 Task: Find connections with filter location Esteio with filter topic #openhouse with filter profile language German with filter current company Meta with filter school MIT School of Business with filter industry IT System Data Services with filter service category CateringChange with filter keywords title Petroleum Engineer
Action: Mouse moved to (506, 94)
Screenshot: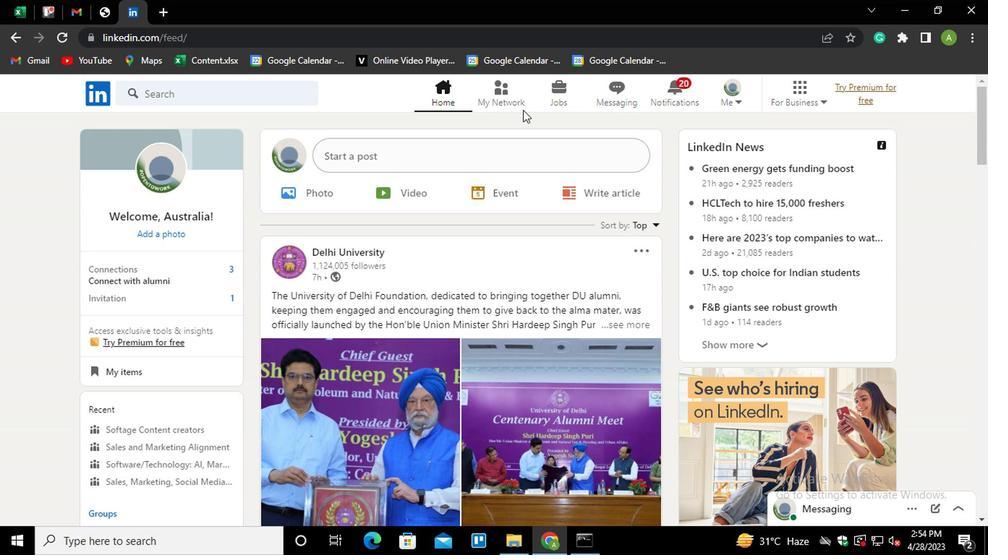 
Action: Mouse pressed left at (506, 94)
Screenshot: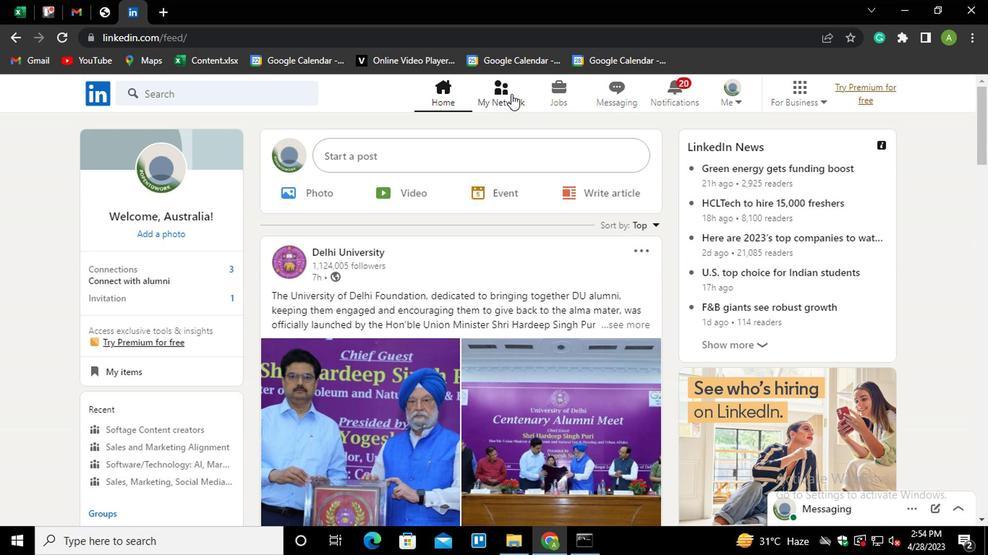 
Action: Mouse moved to (174, 173)
Screenshot: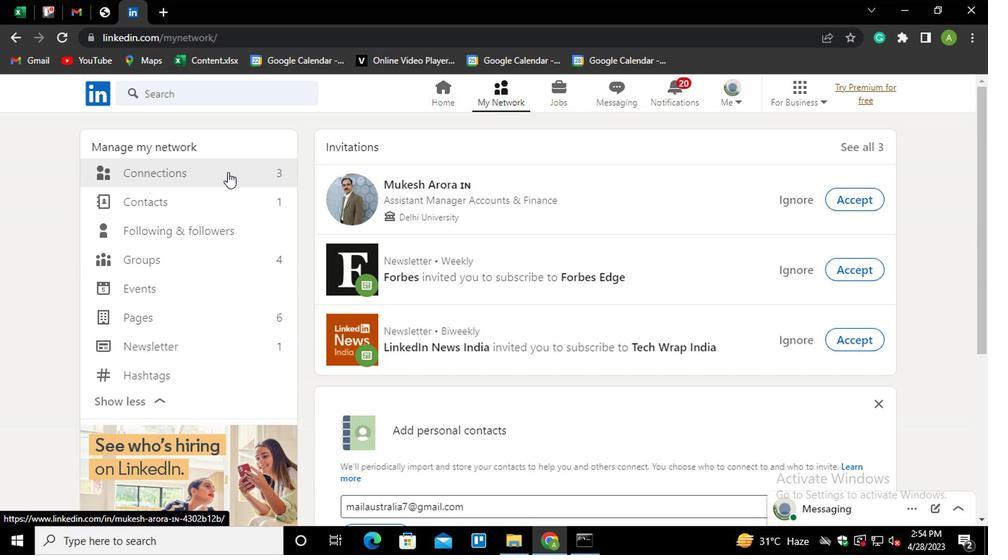 
Action: Mouse pressed left at (174, 173)
Screenshot: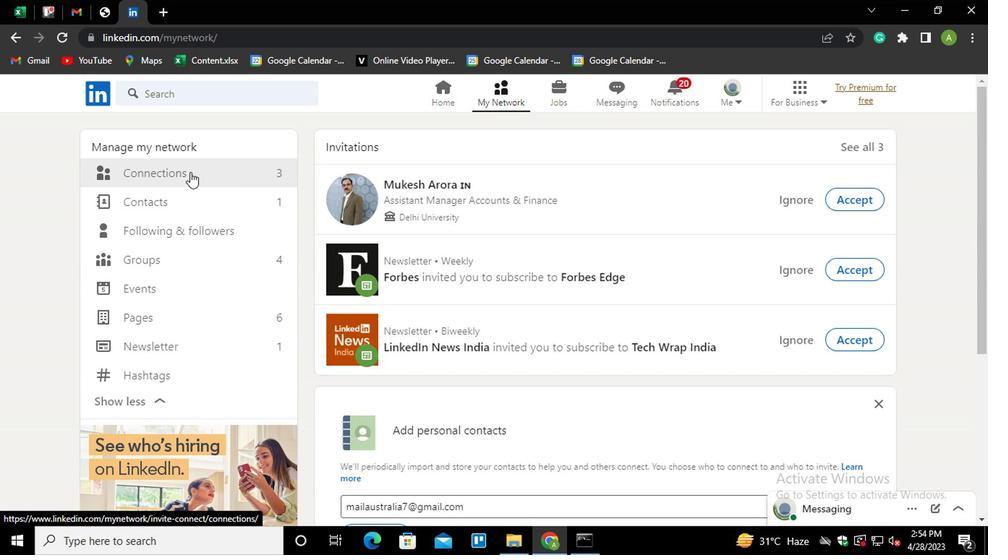 
Action: Mouse moved to (578, 174)
Screenshot: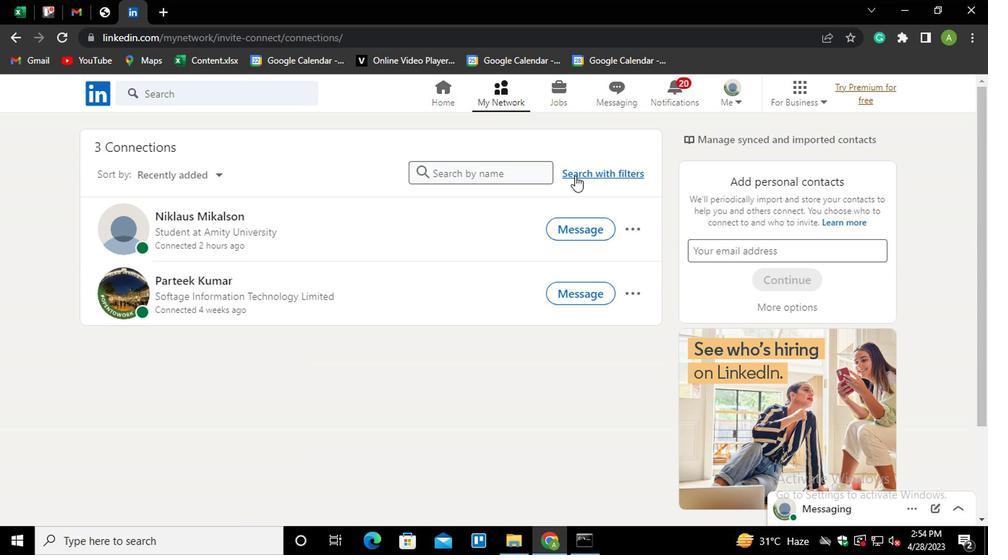 
Action: Mouse pressed left at (578, 174)
Screenshot: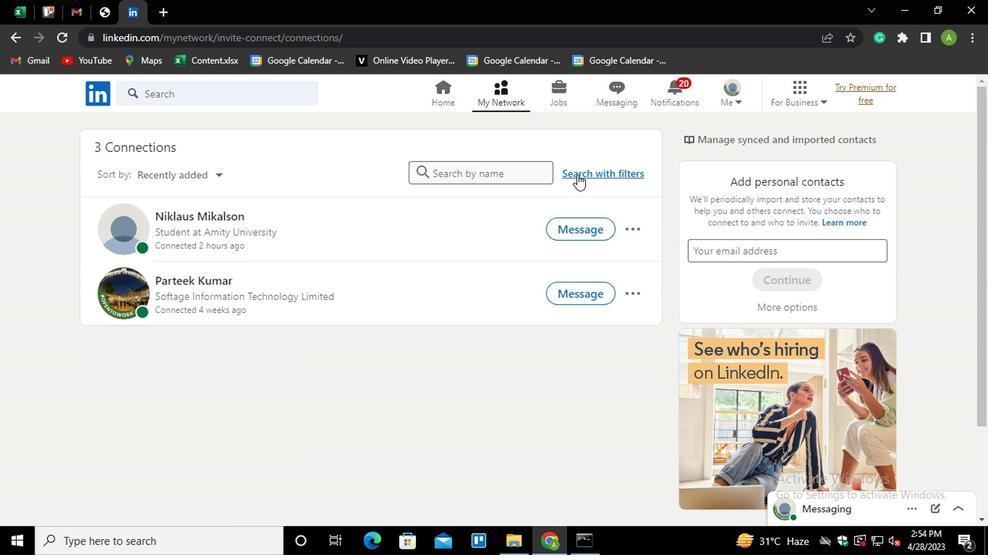 
Action: Mouse moved to (530, 135)
Screenshot: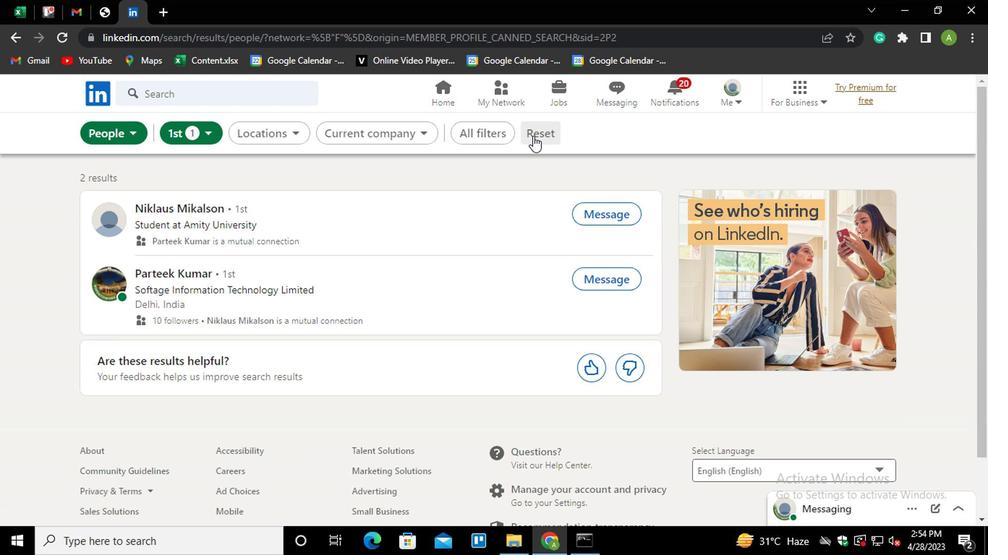 
Action: Mouse pressed left at (530, 135)
Screenshot: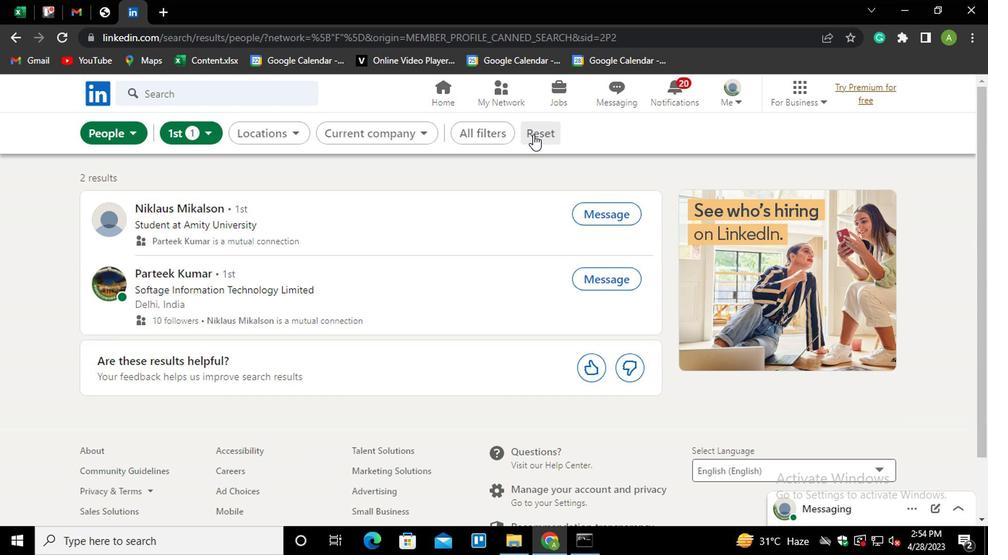 
Action: Mouse moved to (522, 138)
Screenshot: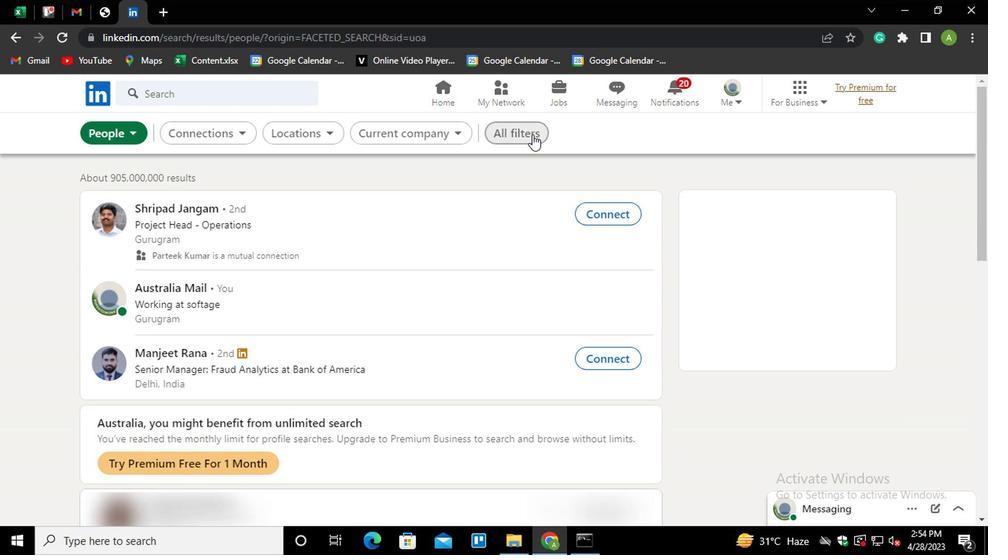 
Action: Mouse pressed left at (522, 138)
Screenshot: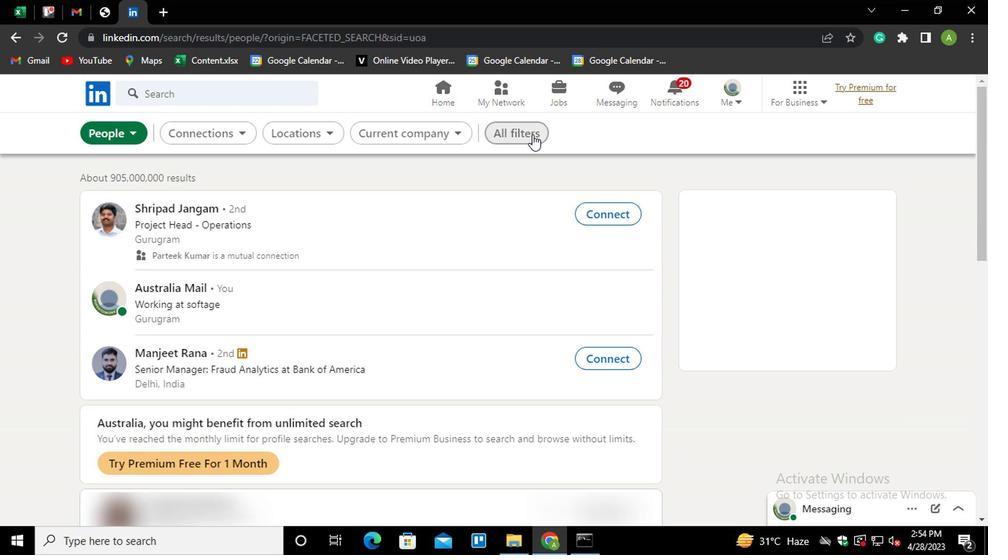 
Action: Mouse moved to (683, 301)
Screenshot: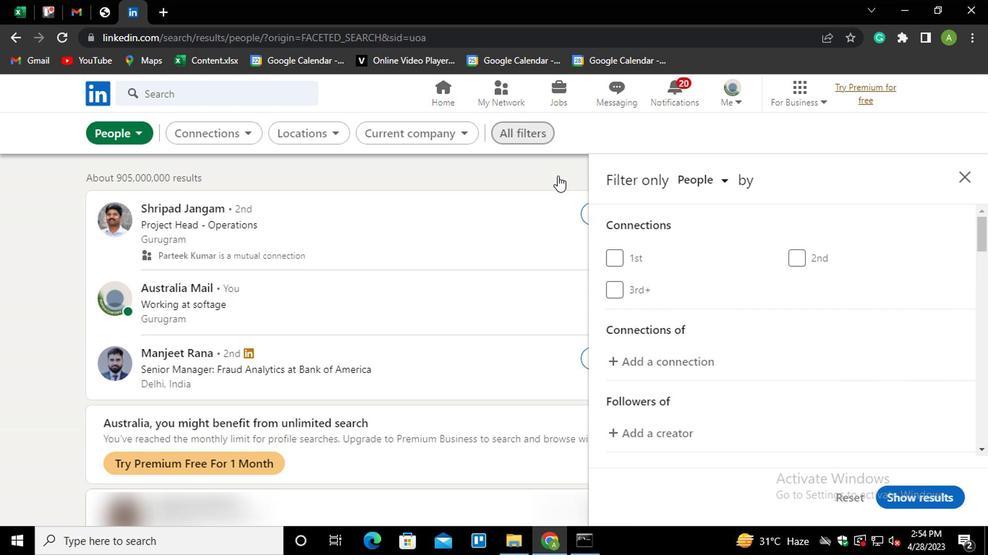 
Action: Mouse scrolled (683, 300) with delta (0, 0)
Screenshot: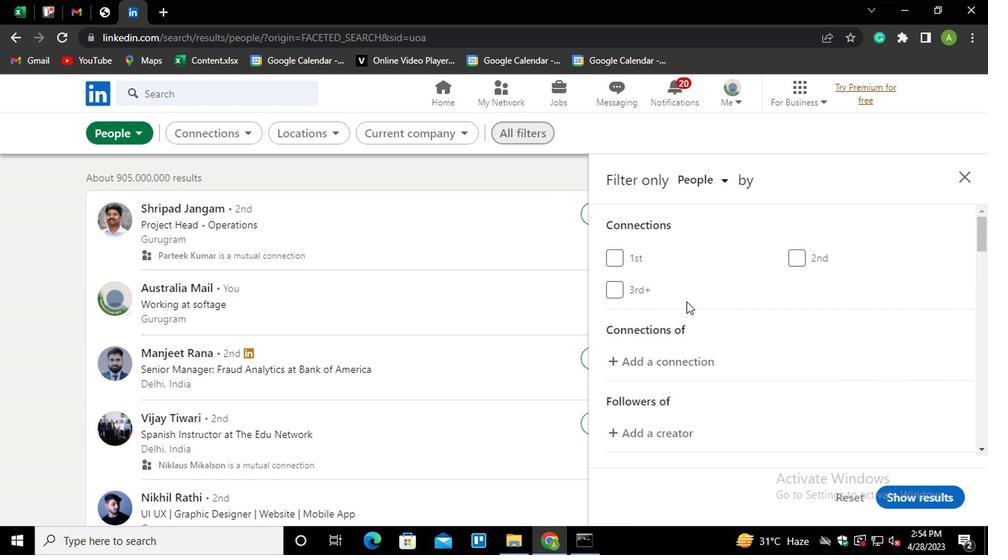 
Action: Mouse scrolled (683, 300) with delta (0, 0)
Screenshot: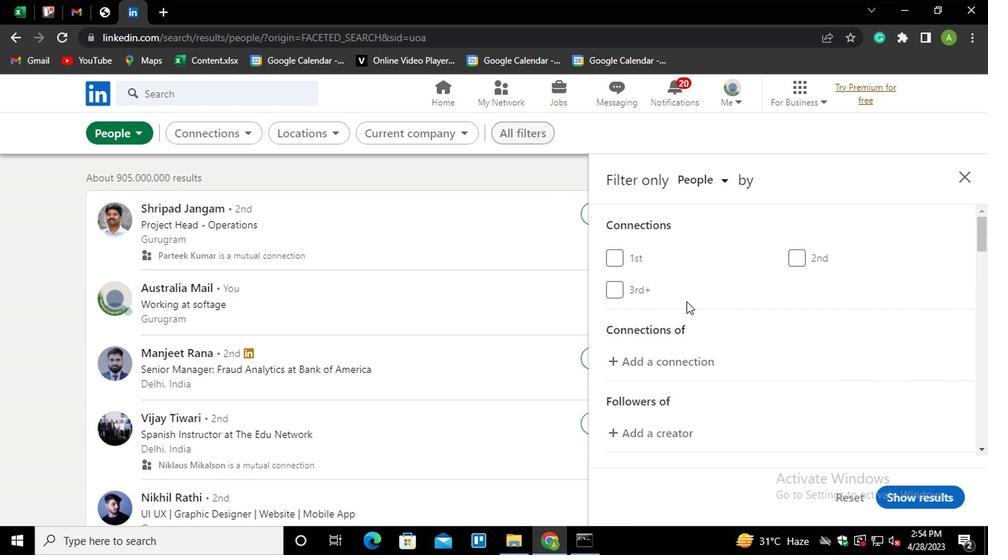 
Action: Mouse scrolled (683, 300) with delta (0, 0)
Screenshot: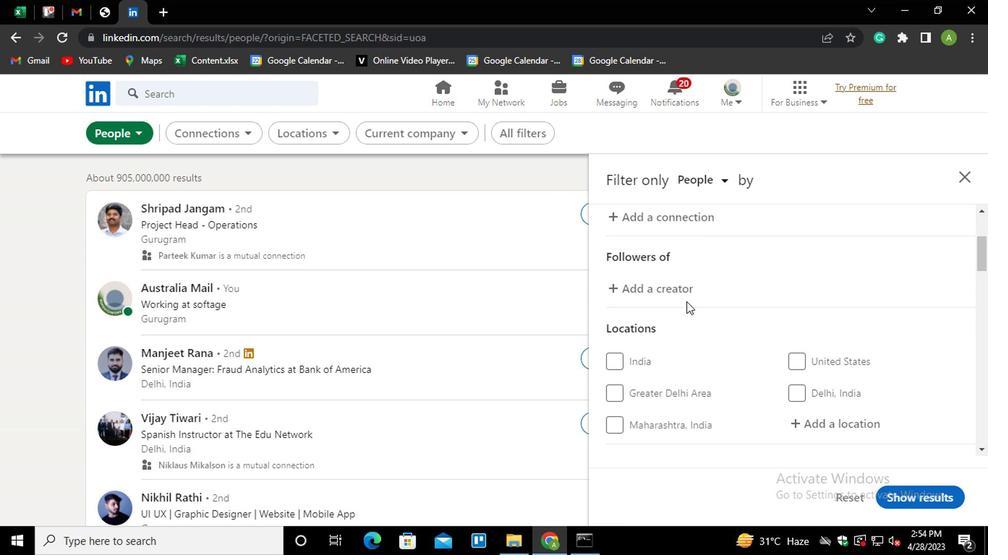 
Action: Mouse moved to (826, 349)
Screenshot: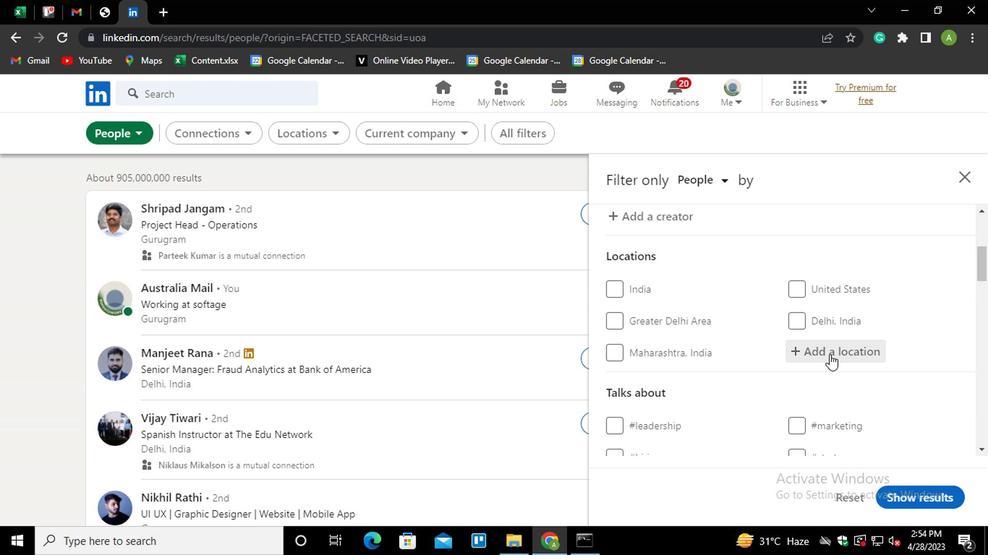 
Action: Mouse pressed left at (826, 349)
Screenshot: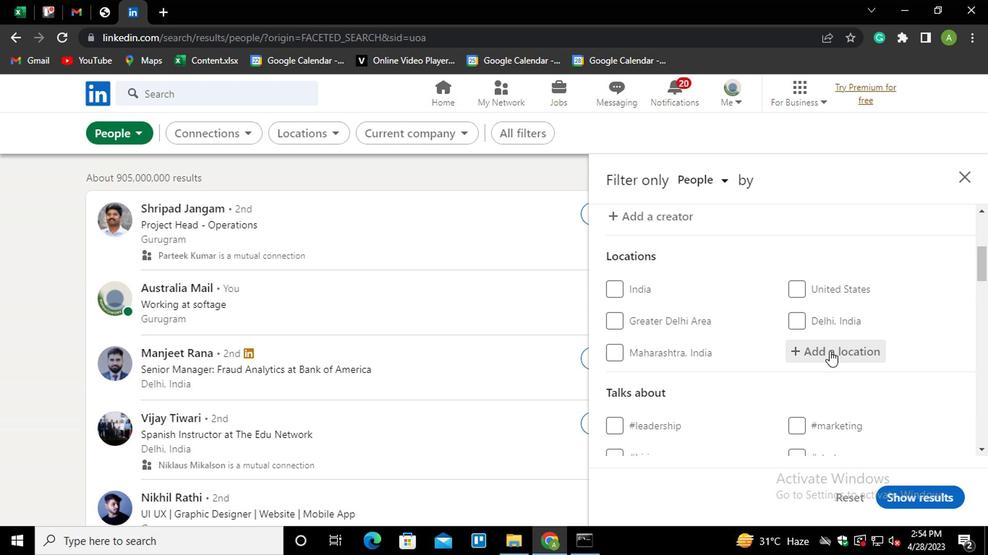 
Action: Key pressed <Key.shift>ESTEIO<Key.down><Key.enter>
Screenshot: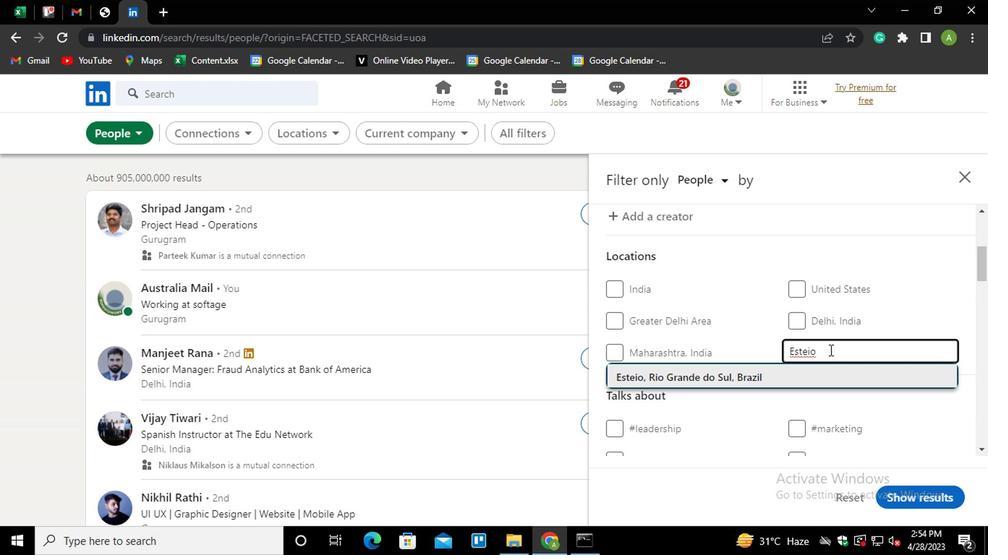 
Action: Mouse scrolled (826, 348) with delta (0, -1)
Screenshot: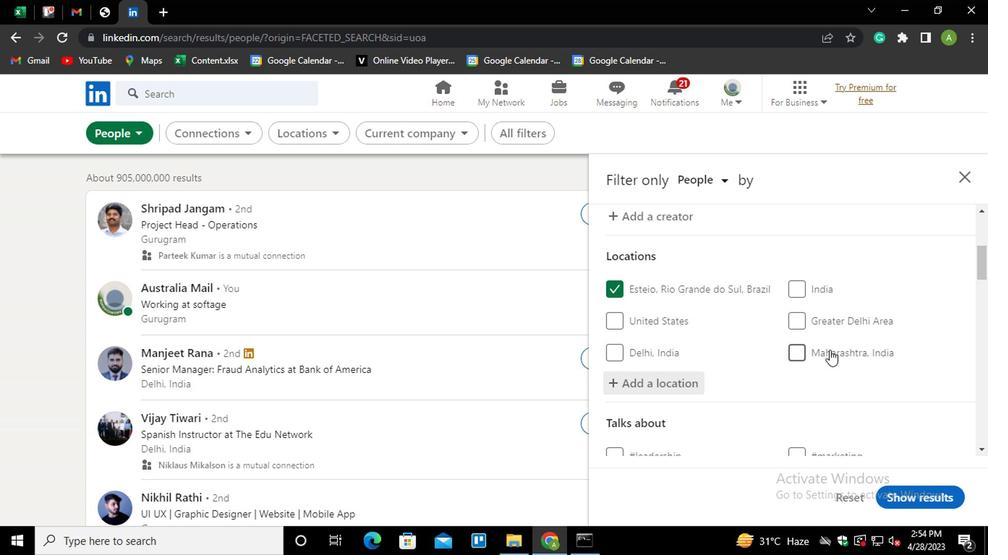 
Action: Mouse scrolled (826, 348) with delta (0, -1)
Screenshot: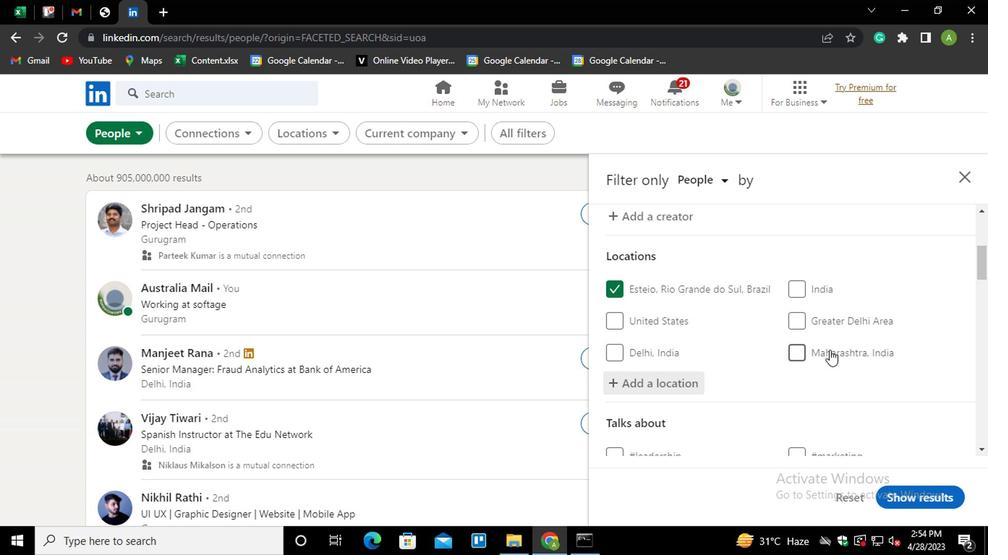 
Action: Mouse scrolled (826, 348) with delta (0, -1)
Screenshot: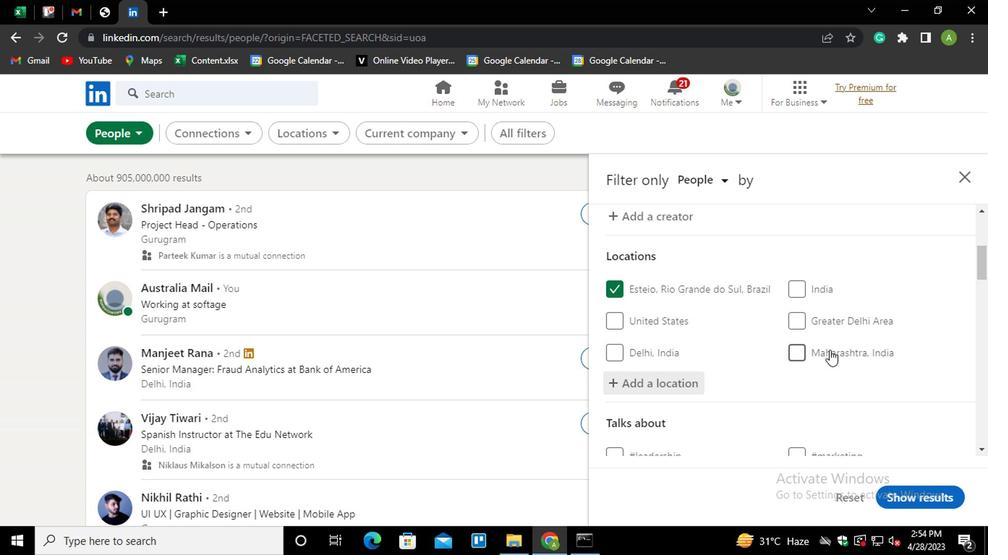 
Action: Mouse scrolled (826, 348) with delta (0, -1)
Screenshot: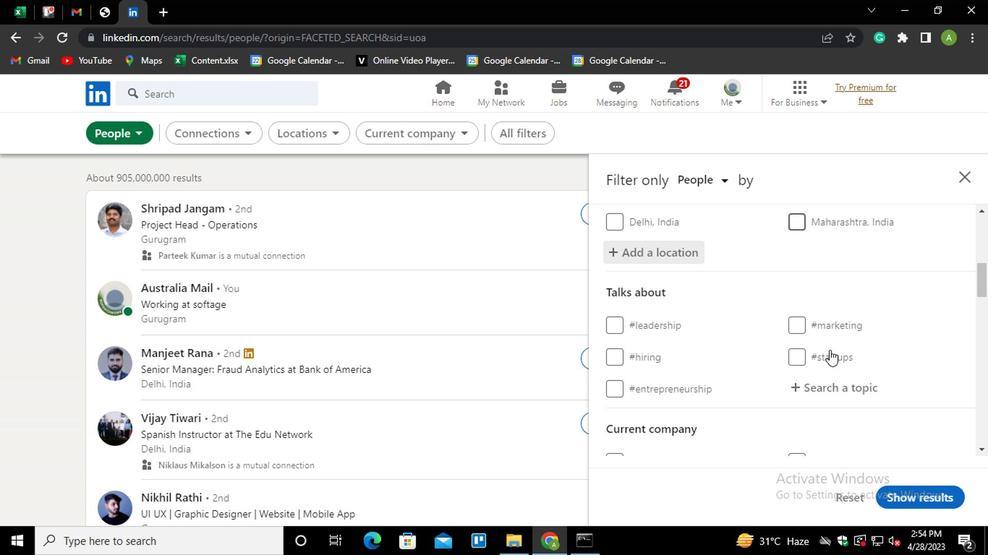 
Action: Mouse moved to (798, 234)
Screenshot: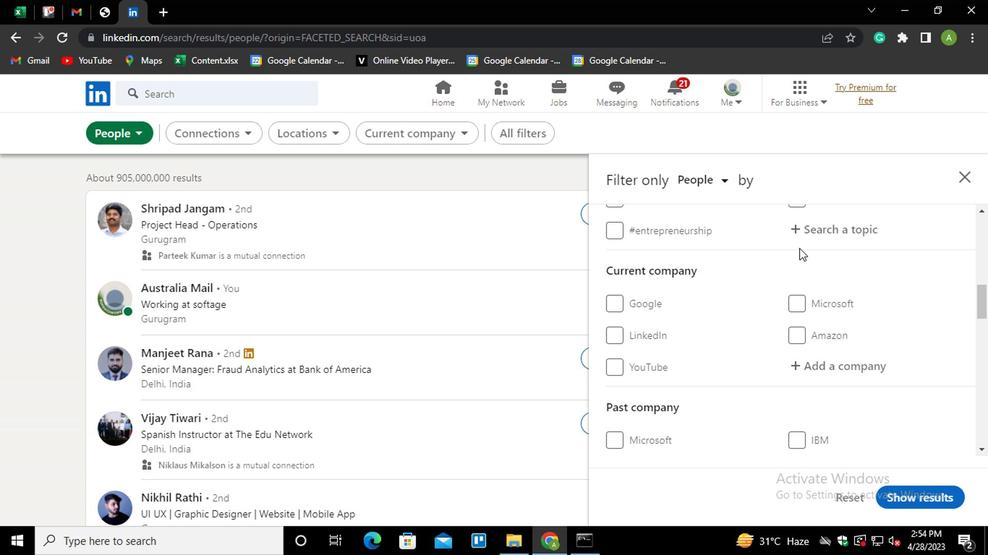 
Action: Mouse pressed left at (798, 234)
Screenshot: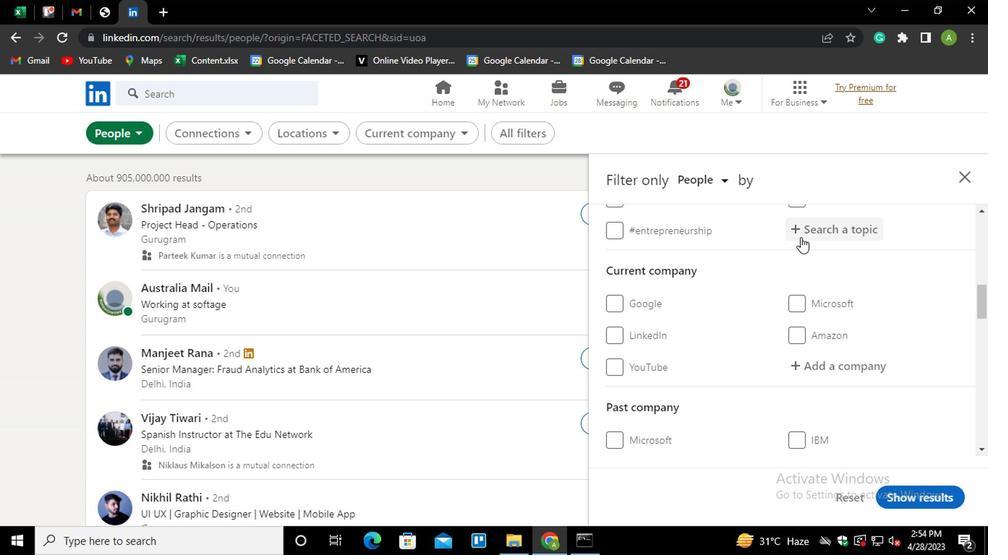 
Action: Key pressed OPENHOUSE<Key.down><Key.enter>
Screenshot: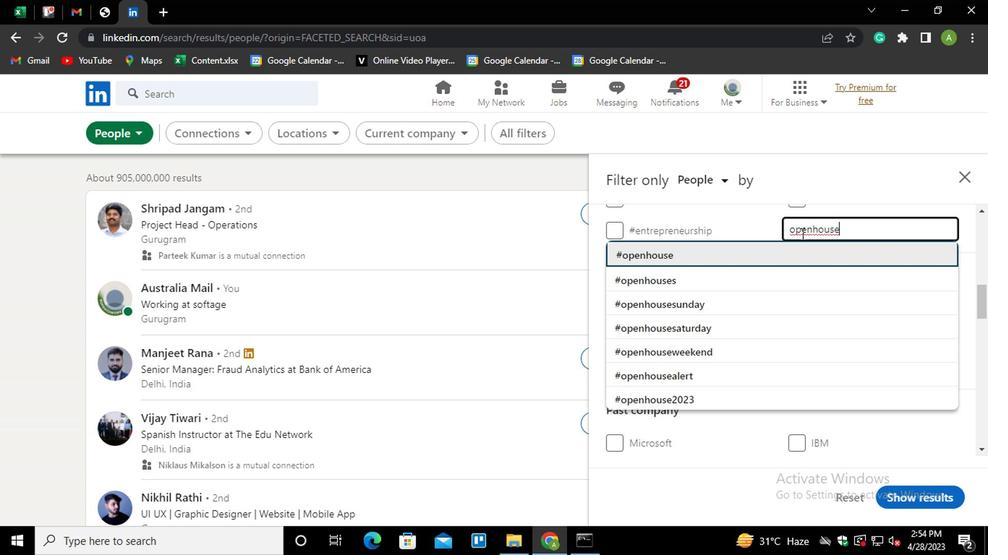
Action: Mouse scrolled (798, 233) with delta (0, -1)
Screenshot: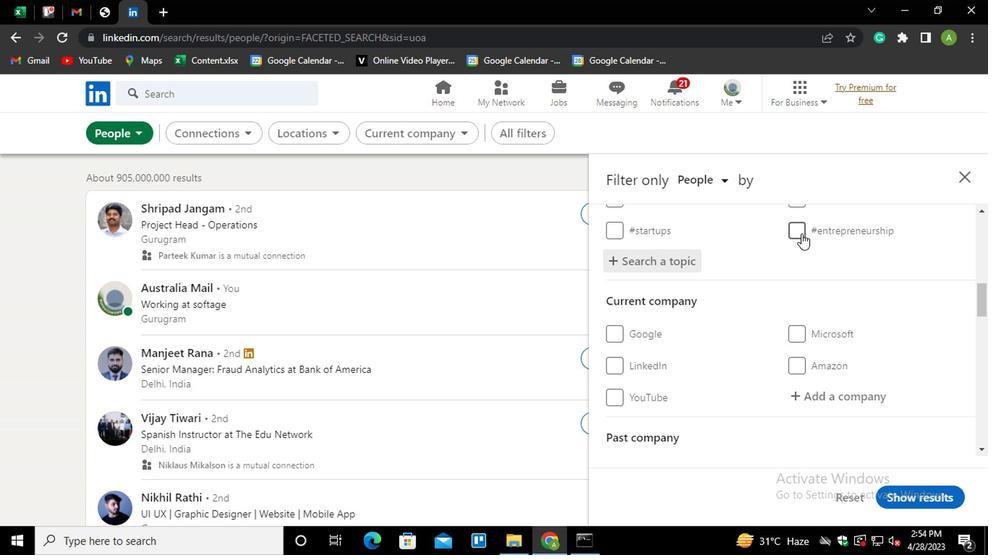 
Action: Mouse scrolled (798, 233) with delta (0, -1)
Screenshot: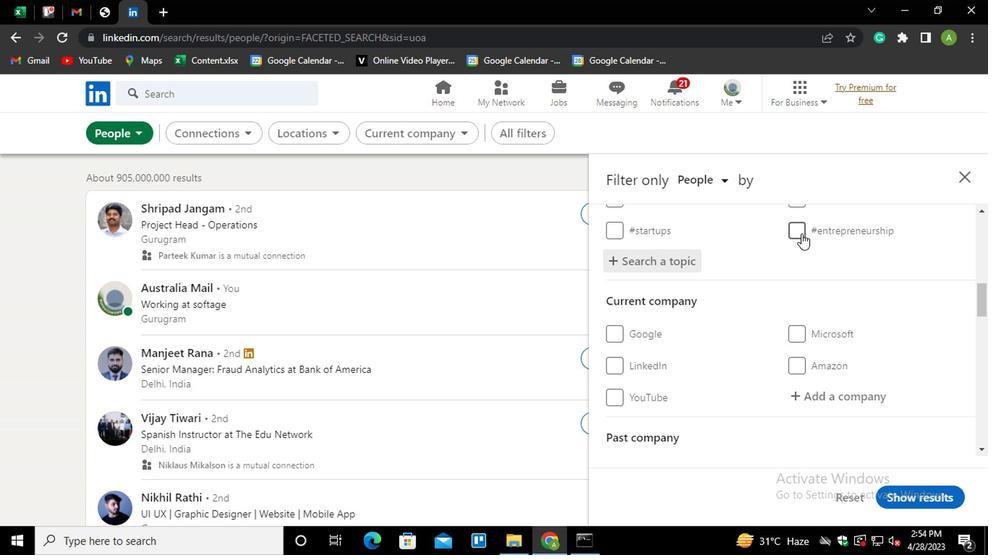 
Action: Mouse scrolled (798, 233) with delta (0, -1)
Screenshot: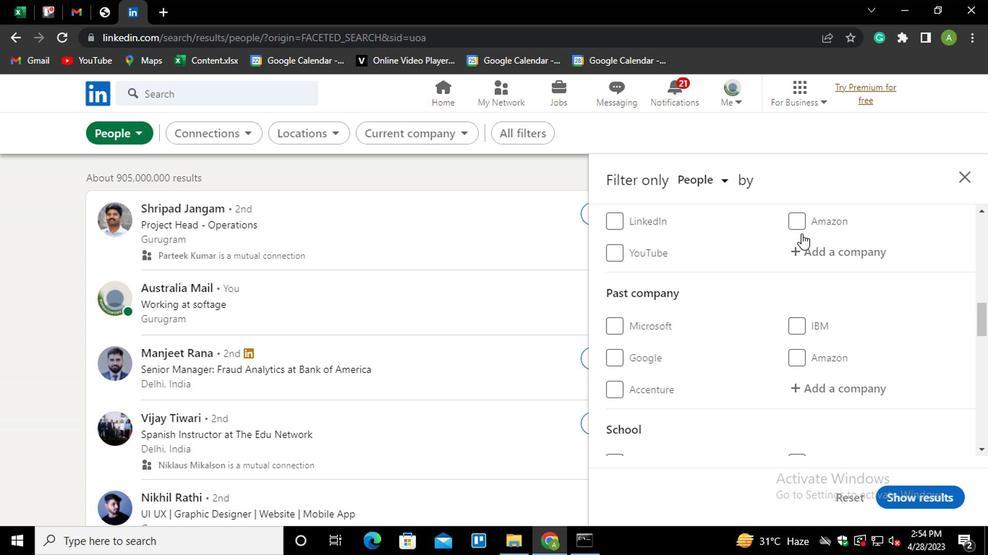 
Action: Mouse scrolled (798, 234) with delta (0, 0)
Screenshot: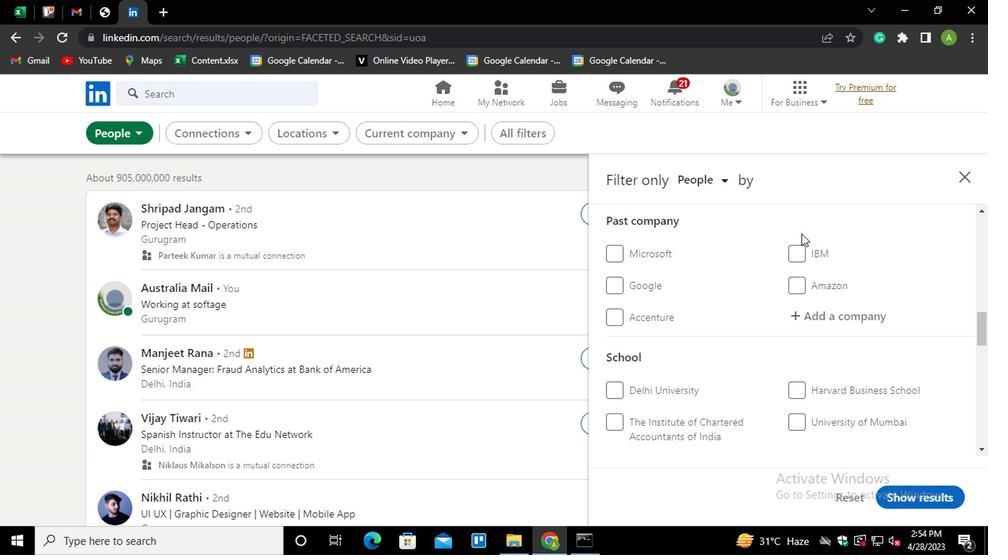 
Action: Mouse scrolled (798, 233) with delta (0, -1)
Screenshot: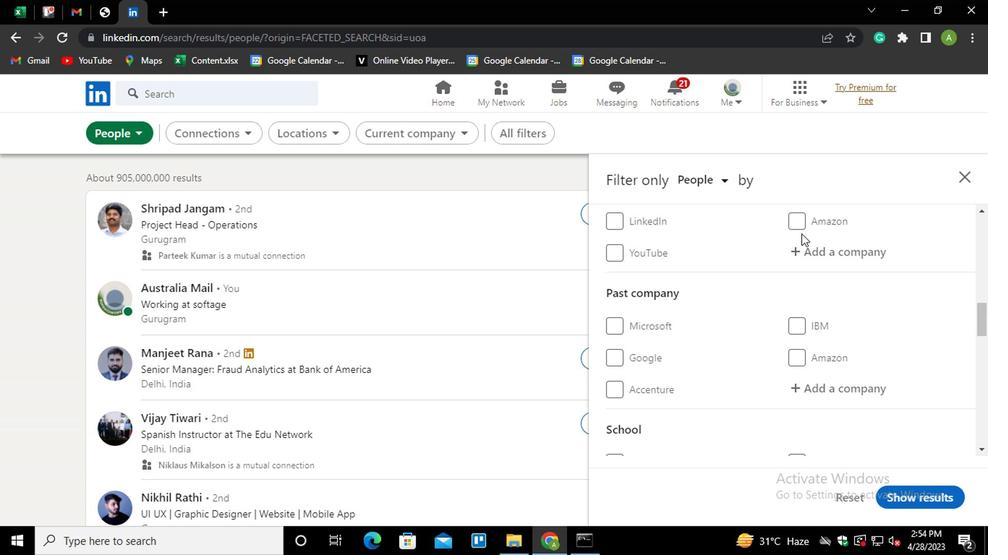 
Action: Mouse scrolled (798, 233) with delta (0, -1)
Screenshot: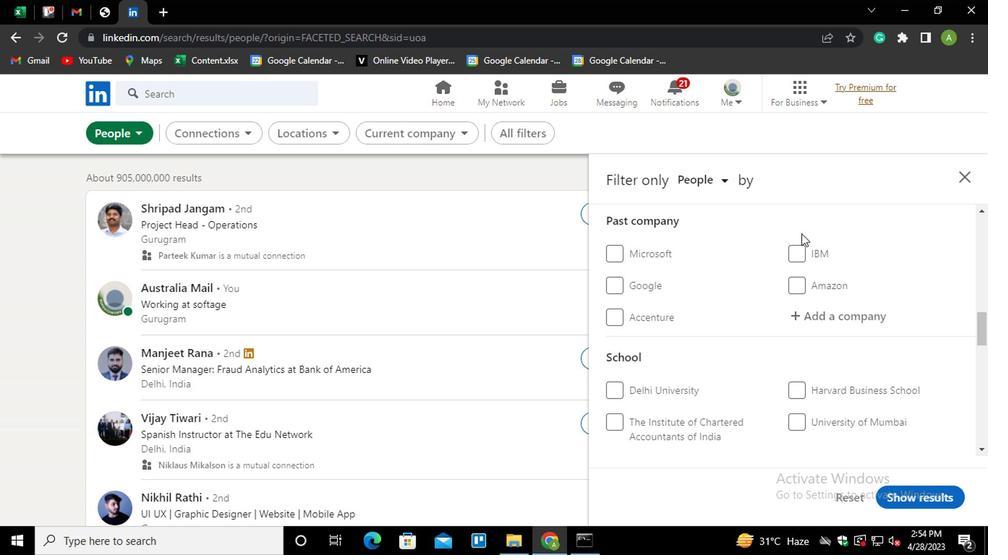 
Action: Mouse scrolled (798, 233) with delta (0, -1)
Screenshot: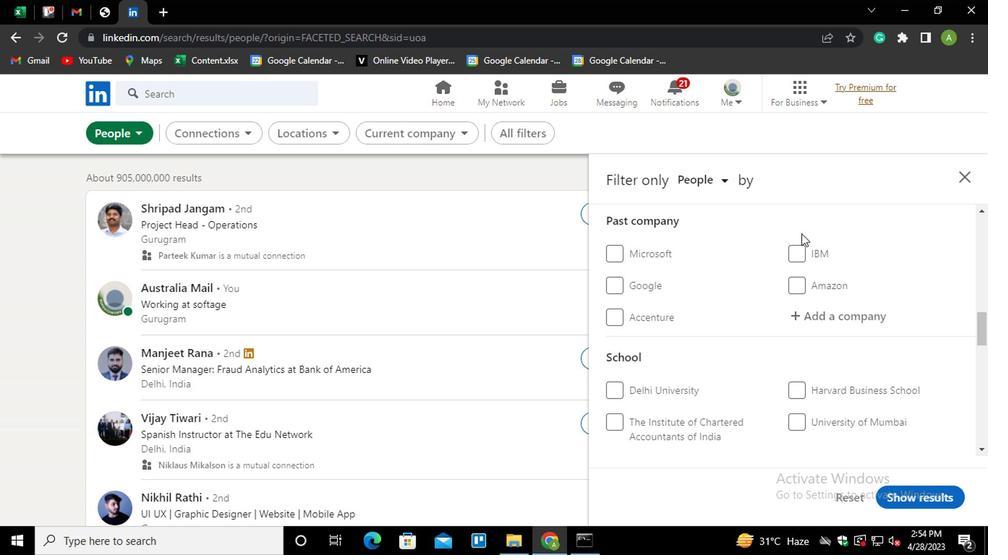 
Action: Mouse scrolled (798, 233) with delta (0, -1)
Screenshot: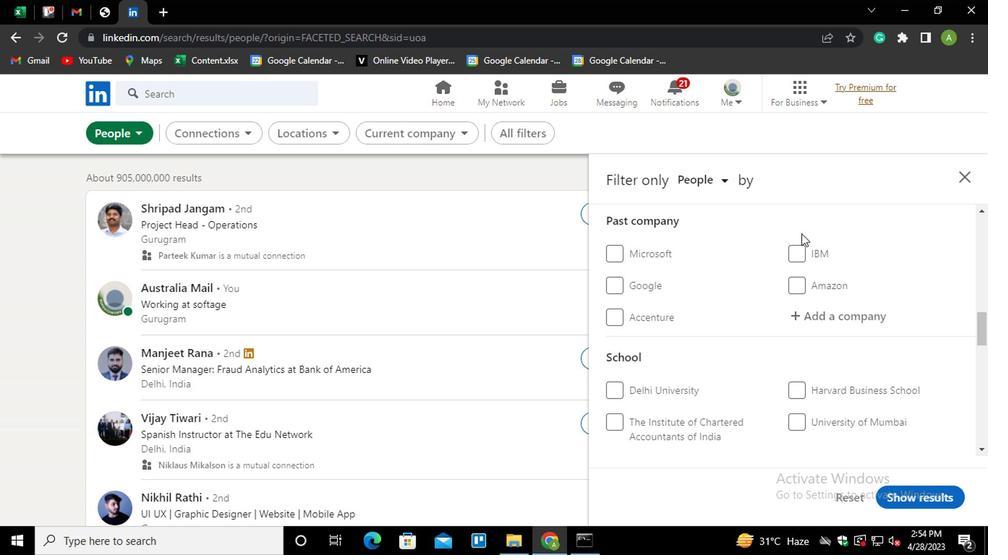 
Action: Mouse scrolled (798, 233) with delta (0, -1)
Screenshot: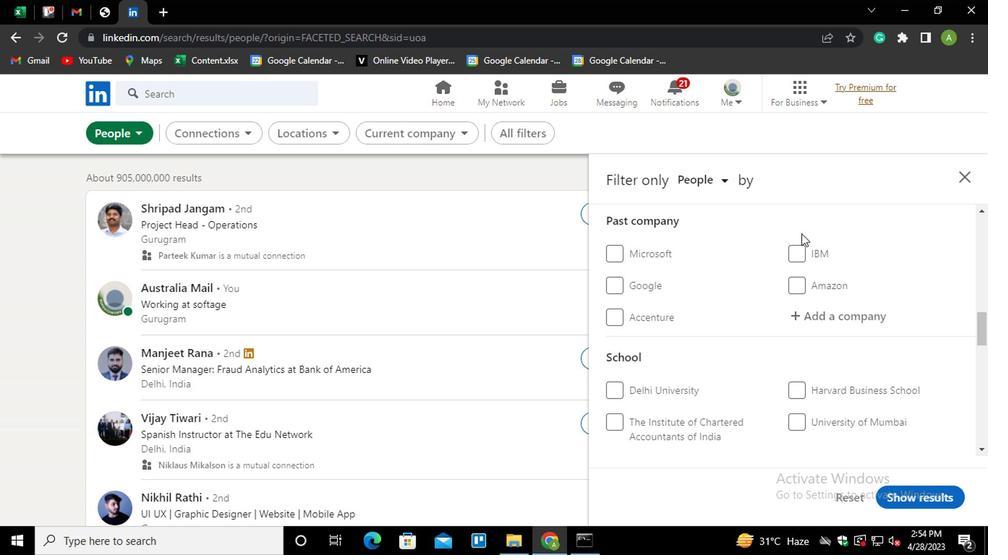 
Action: Mouse scrolled (798, 233) with delta (0, -1)
Screenshot: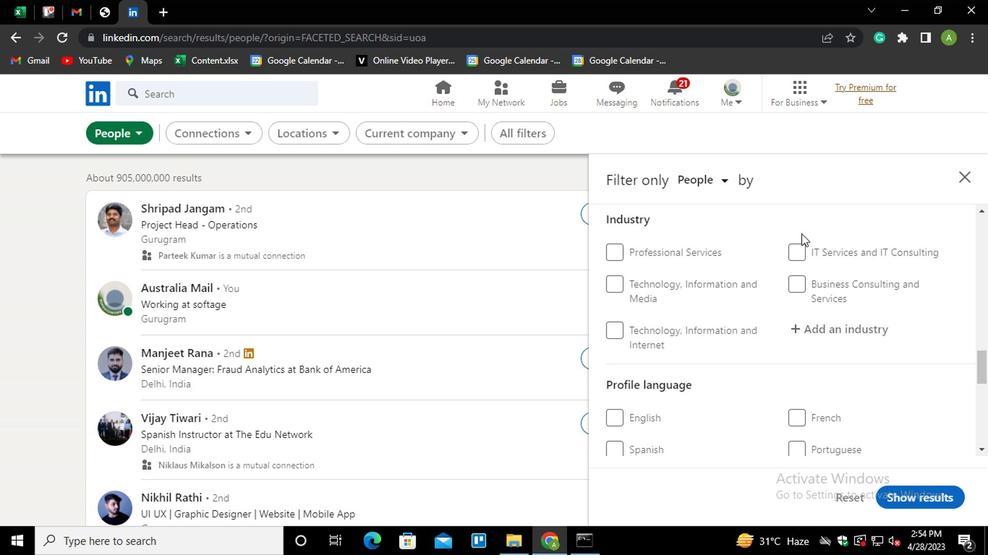 
Action: Mouse scrolled (798, 233) with delta (0, -1)
Screenshot: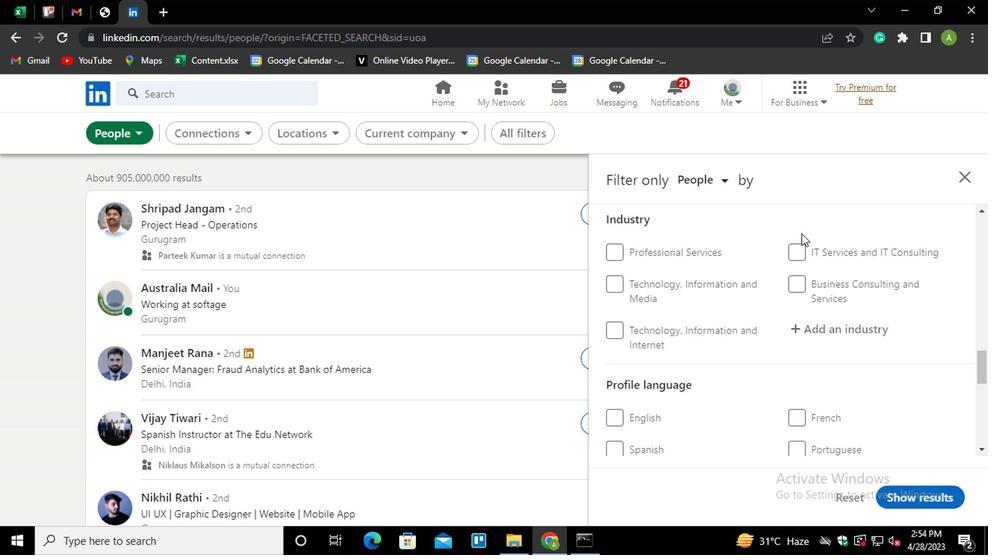 
Action: Mouse moved to (625, 329)
Screenshot: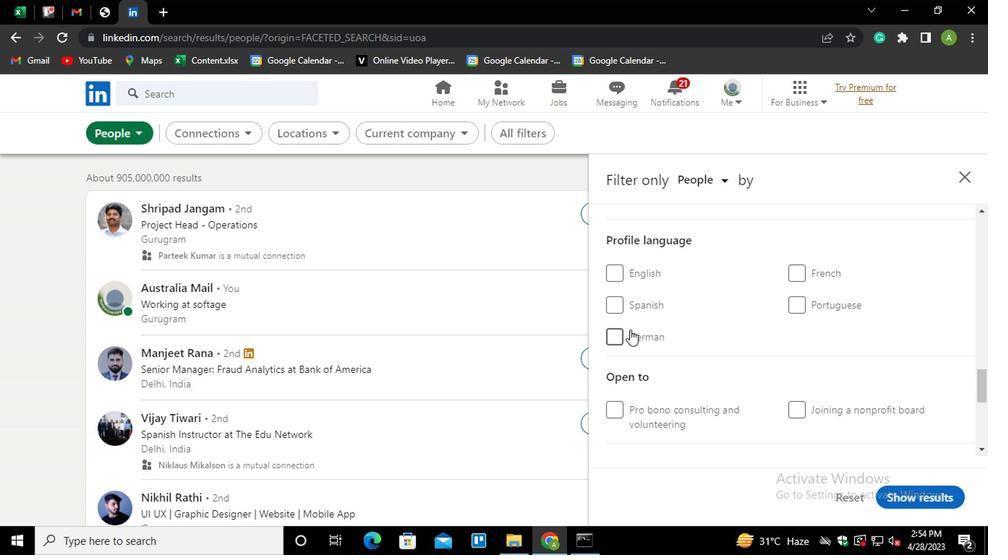 
Action: Mouse pressed left at (625, 329)
Screenshot: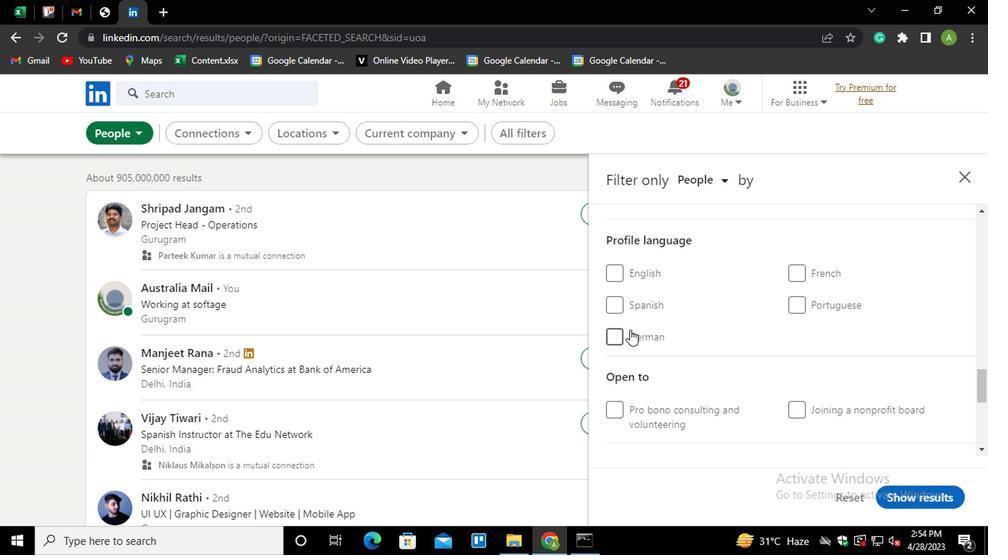 
Action: Mouse moved to (695, 350)
Screenshot: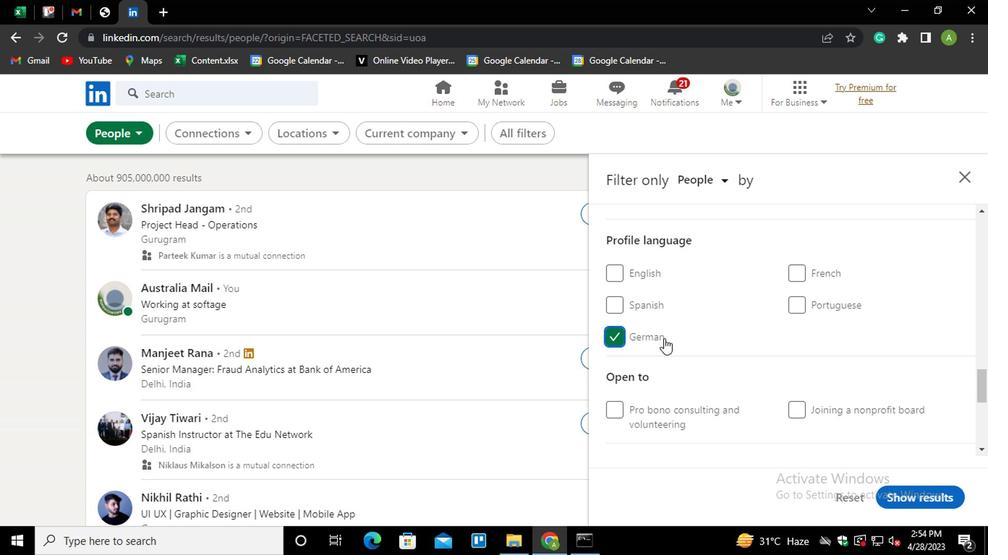 
Action: Mouse scrolled (695, 350) with delta (0, 0)
Screenshot: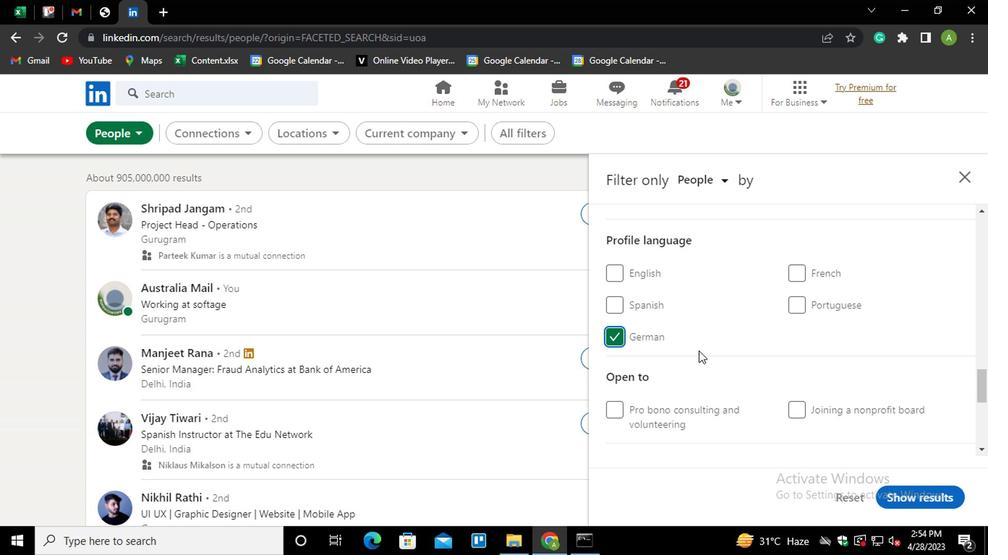 
Action: Mouse scrolled (695, 350) with delta (0, 0)
Screenshot: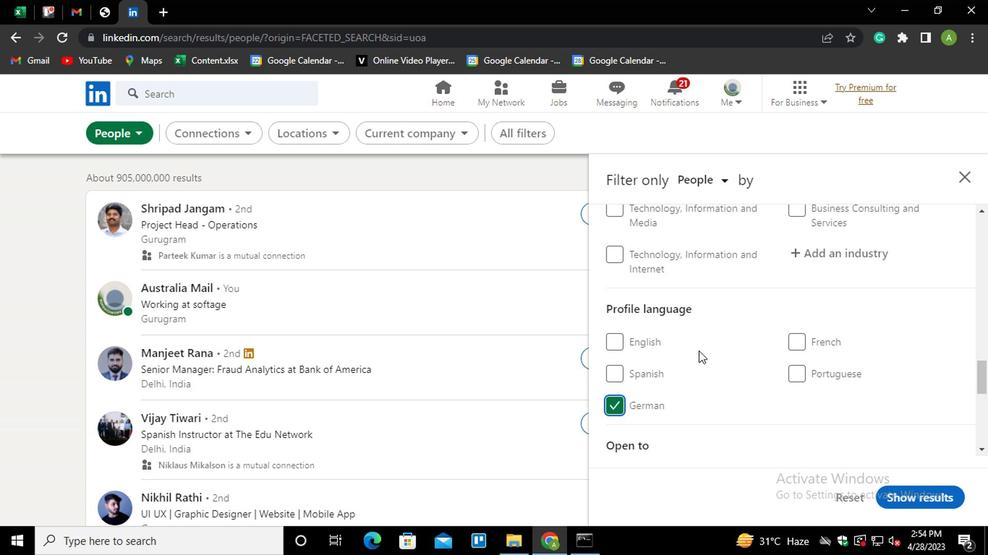 
Action: Mouse scrolled (695, 350) with delta (0, 0)
Screenshot: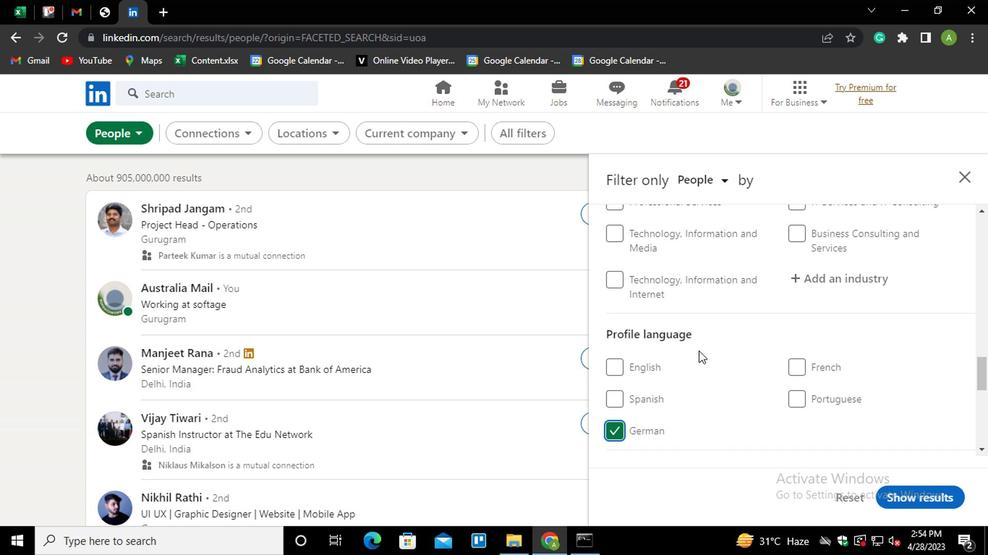 
Action: Mouse scrolled (695, 350) with delta (0, 0)
Screenshot: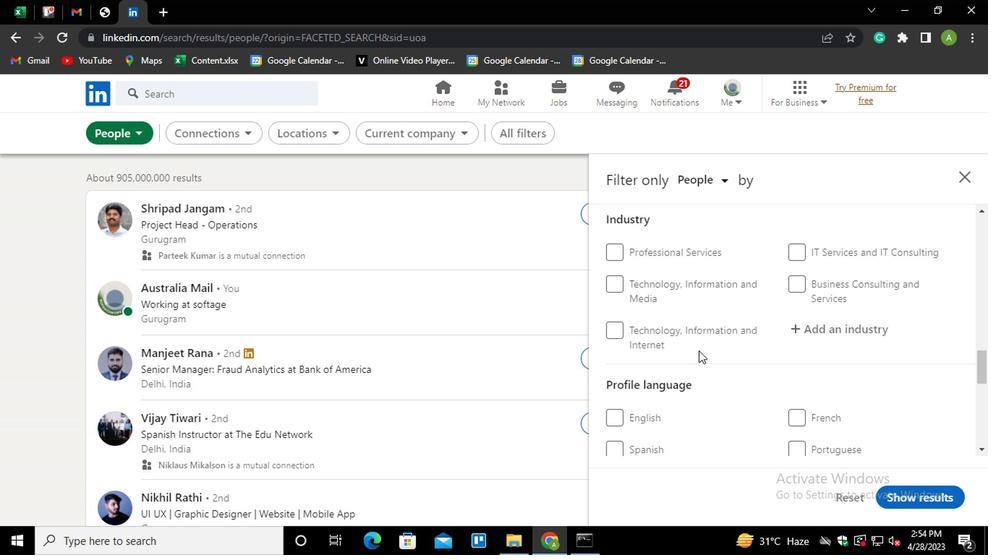 
Action: Mouse scrolled (695, 350) with delta (0, 0)
Screenshot: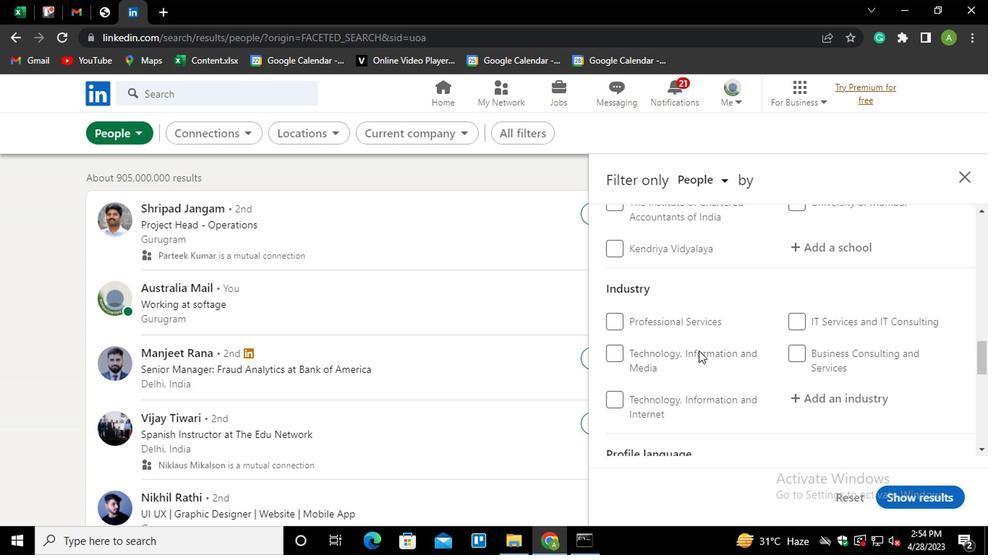 
Action: Mouse scrolled (695, 350) with delta (0, 0)
Screenshot: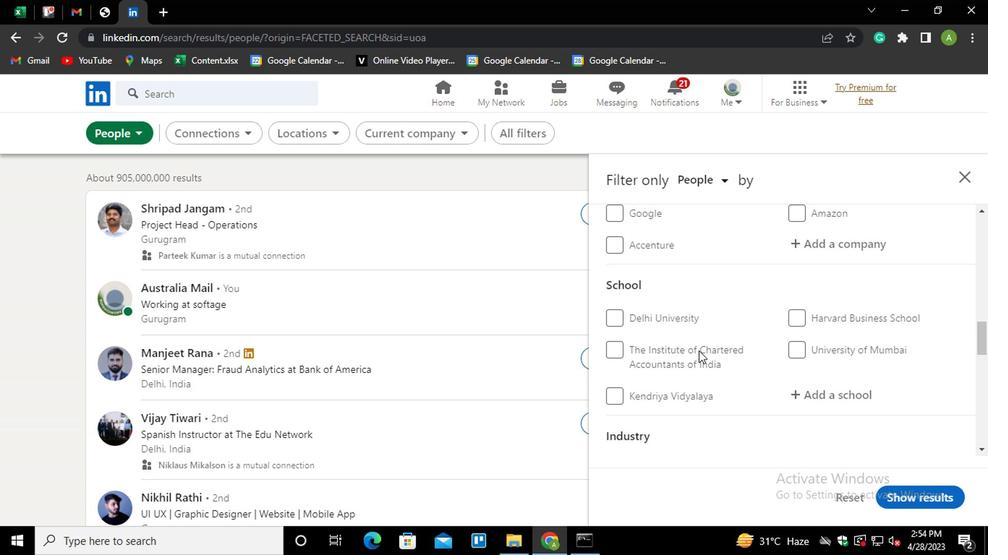 
Action: Mouse scrolled (695, 350) with delta (0, 0)
Screenshot: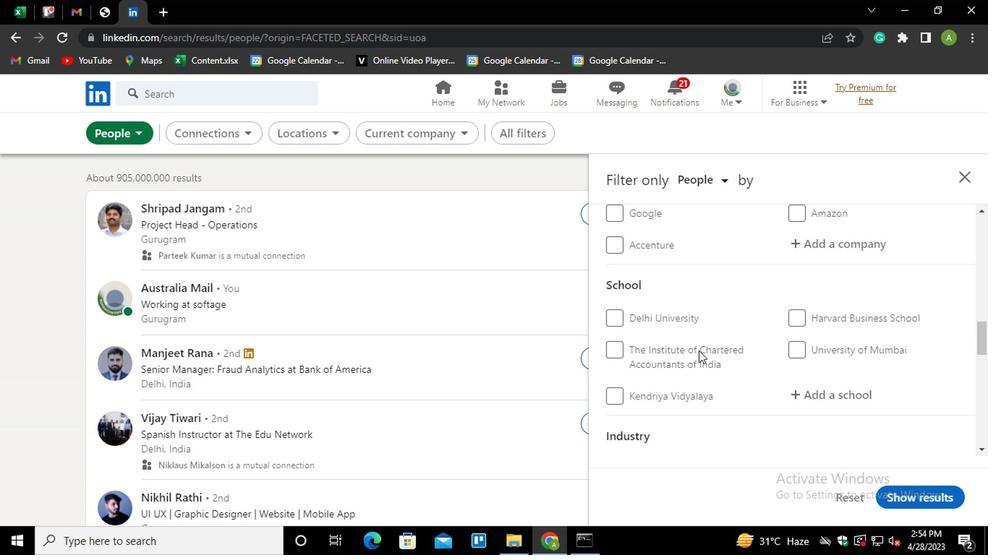 
Action: Mouse moved to (812, 388)
Screenshot: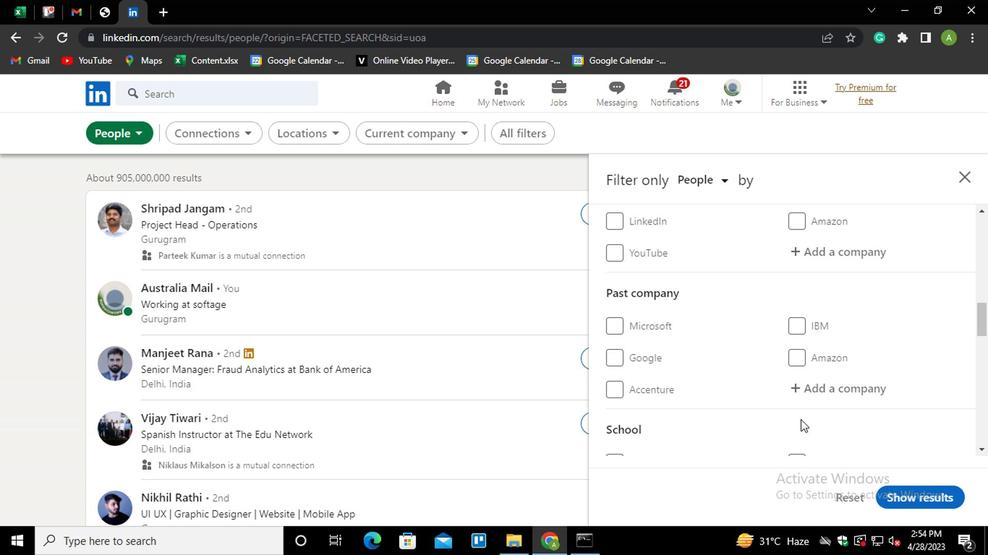 
Action: Mouse pressed left at (812, 388)
Screenshot: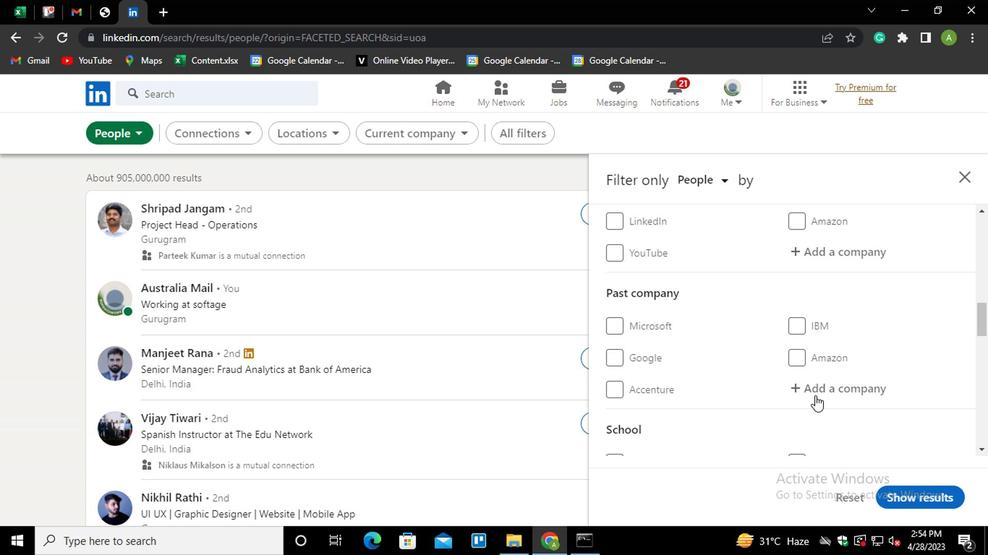
Action: Key pressed <Key.shift><Key.shift><Key.shift><Key.shift><Key.shift>META<Key.down><Key.enter>
Screenshot: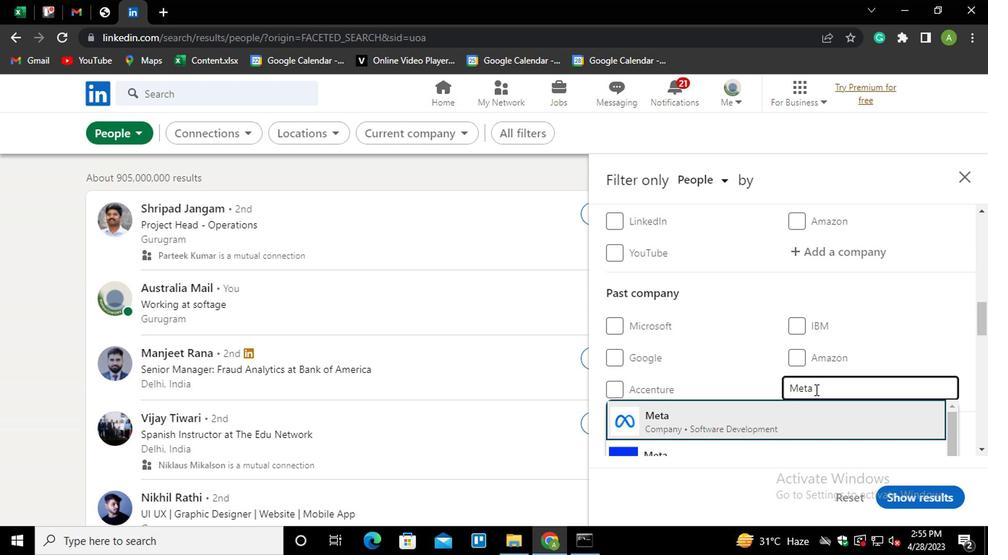 
Action: Mouse scrolled (812, 388) with delta (0, 0)
Screenshot: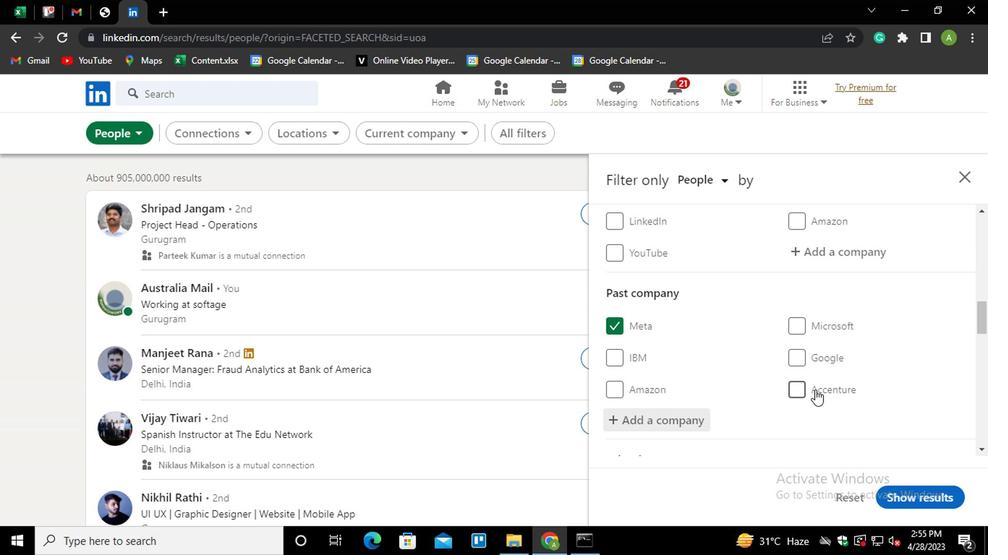 
Action: Mouse scrolled (812, 388) with delta (0, 0)
Screenshot: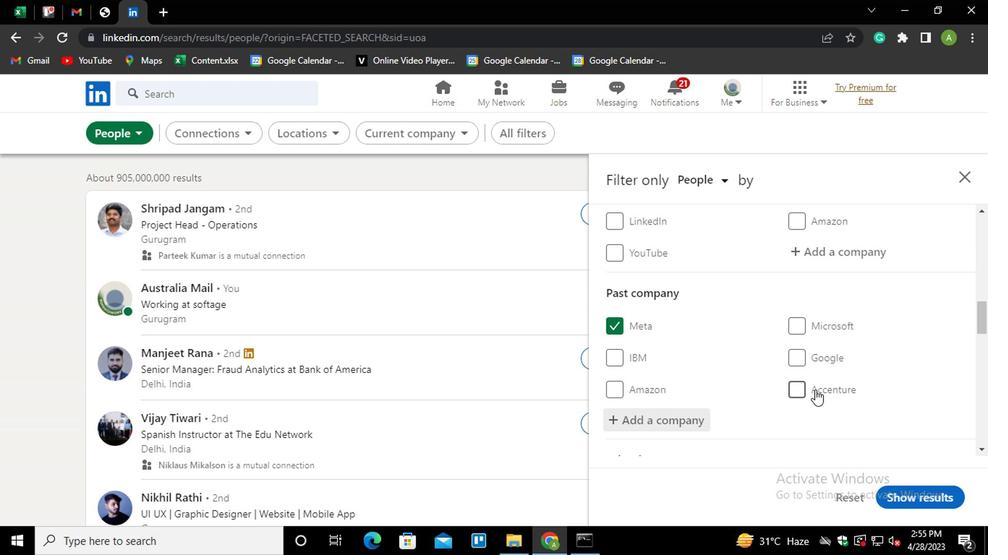 
Action: Mouse scrolled (812, 388) with delta (0, 0)
Screenshot: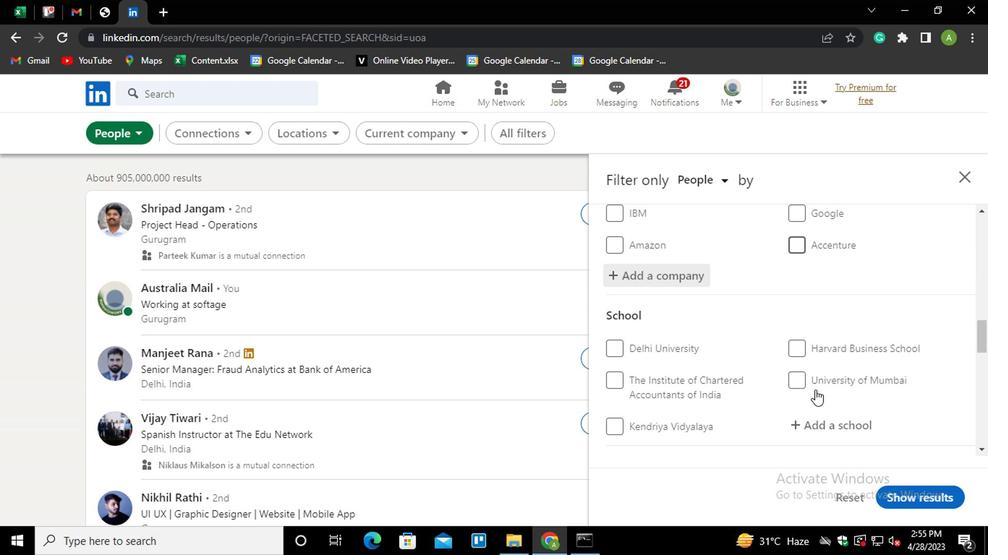 
Action: Mouse moved to (799, 355)
Screenshot: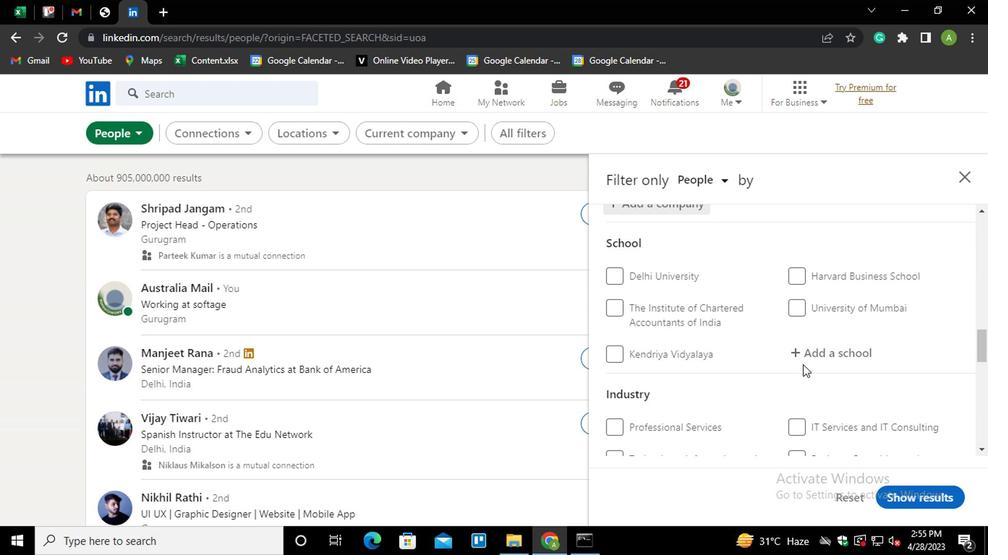 
Action: Mouse pressed left at (799, 355)
Screenshot: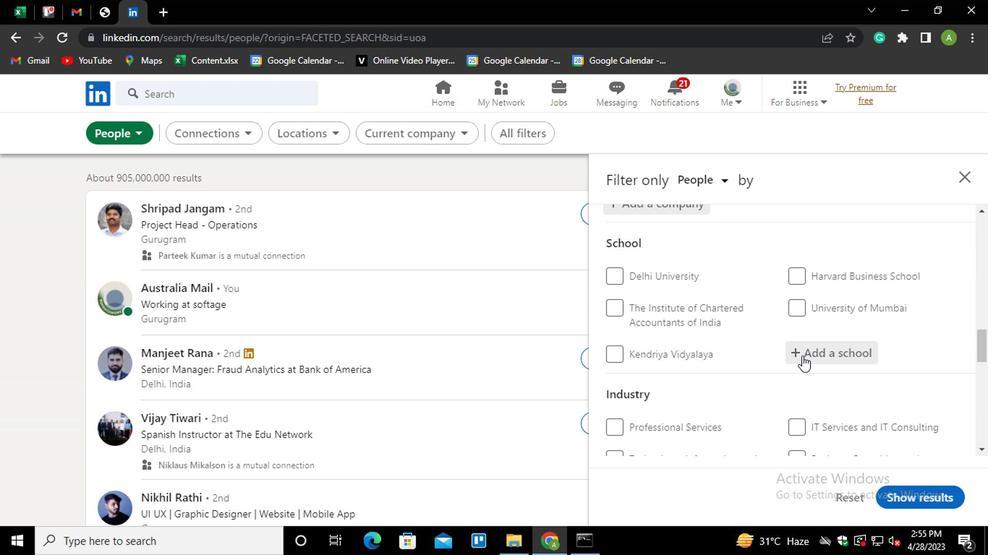 
Action: Key pressed <Key.shift>MIT<Key.space>SCHOOL<Key.down><Key.down><Key.down><Key.down><Key.enter>
Screenshot: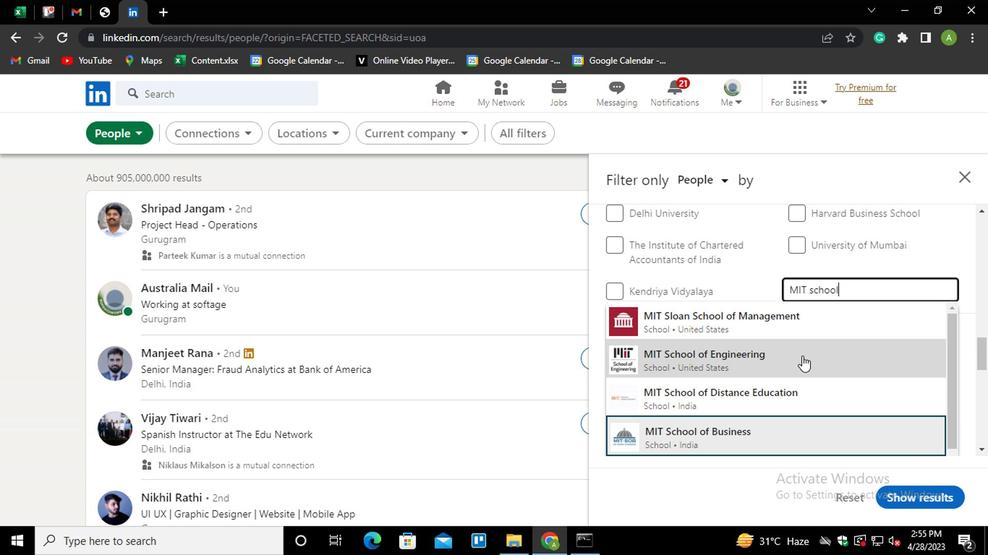 
Action: Mouse scrolled (799, 354) with delta (0, -1)
Screenshot: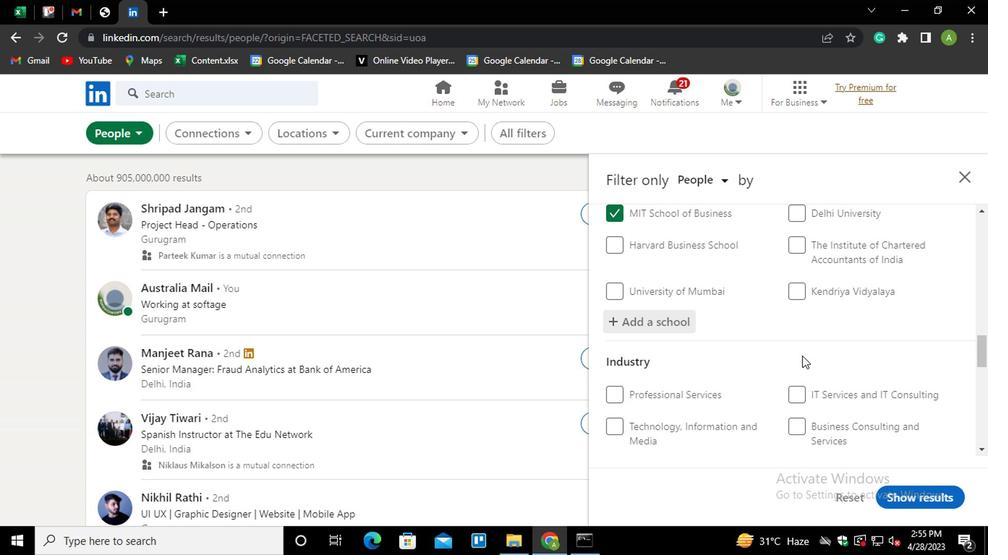 
Action: Mouse scrolled (799, 354) with delta (0, -1)
Screenshot: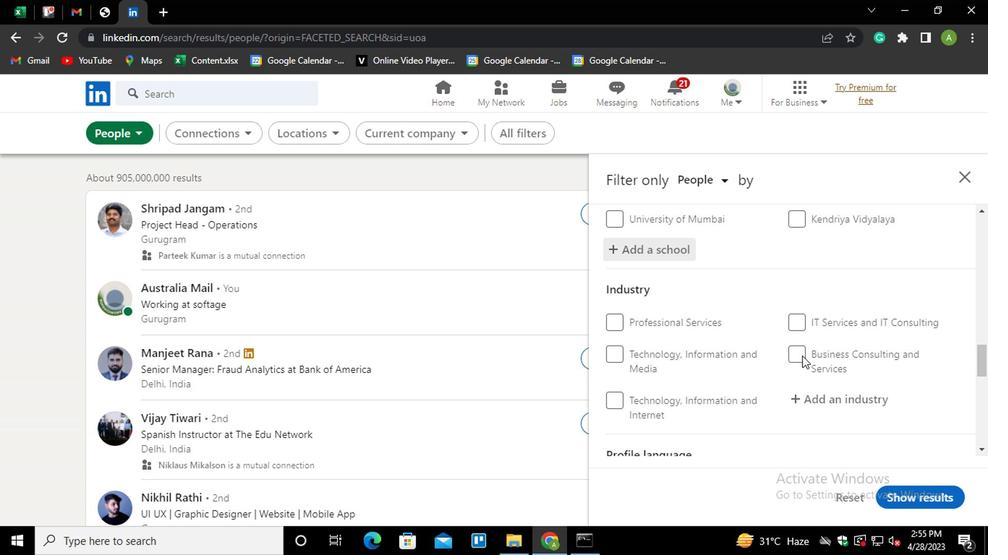 
Action: Mouse moved to (803, 329)
Screenshot: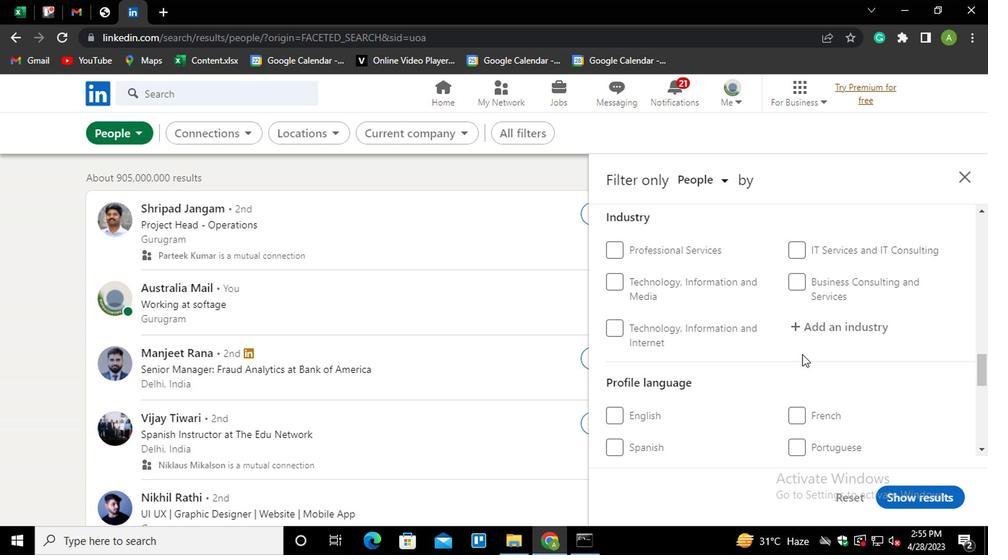 
Action: Mouse pressed left at (803, 329)
Screenshot: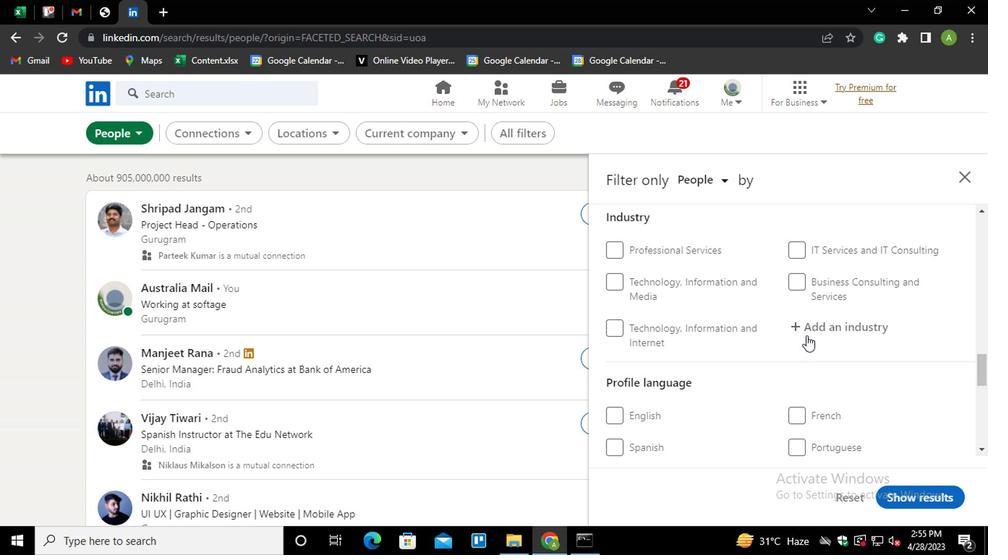 
Action: Mouse moved to (813, 328)
Screenshot: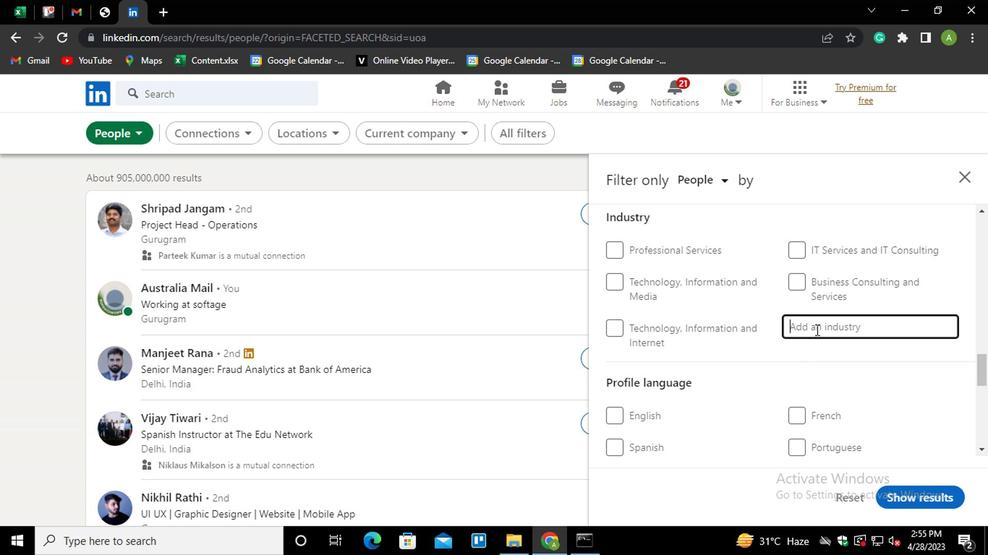 
Action: Mouse pressed left at (813, 328)
Screenshot: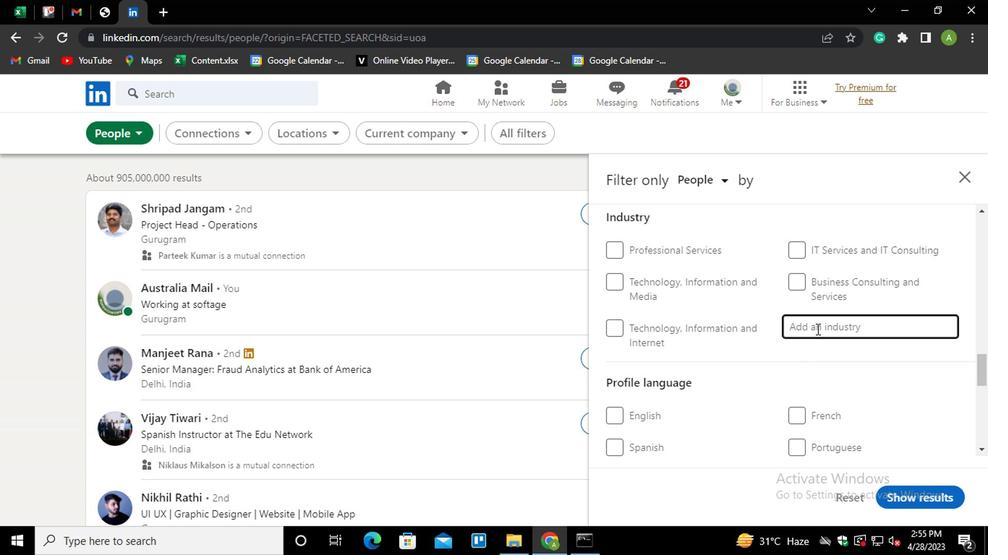 
Action: Key pressed <Key.shift>ITS<Key.backspace><Key.space>SYS<Key.down><Key.down><Key.enter>
Screenshot: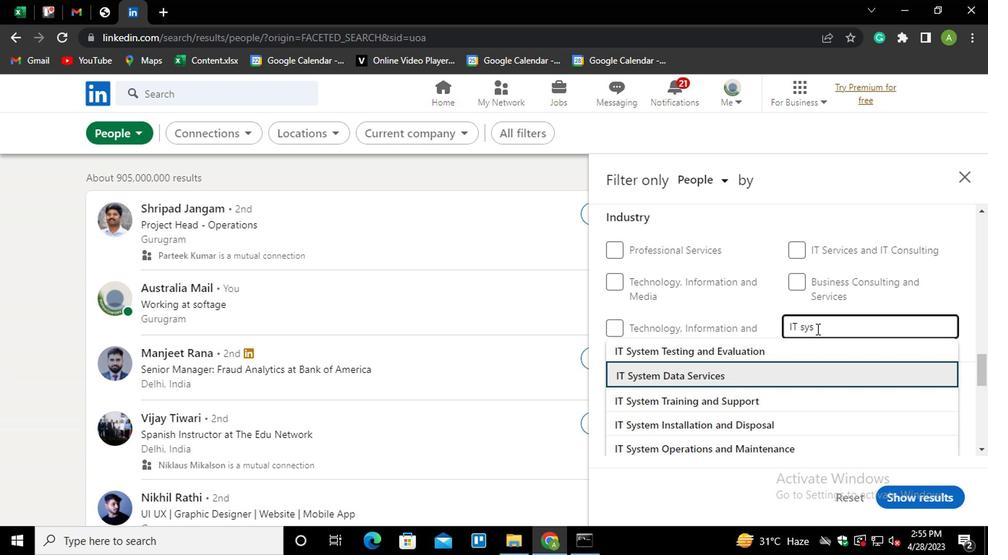 
Action: Mouse moved to (819, 322)
Screenshot: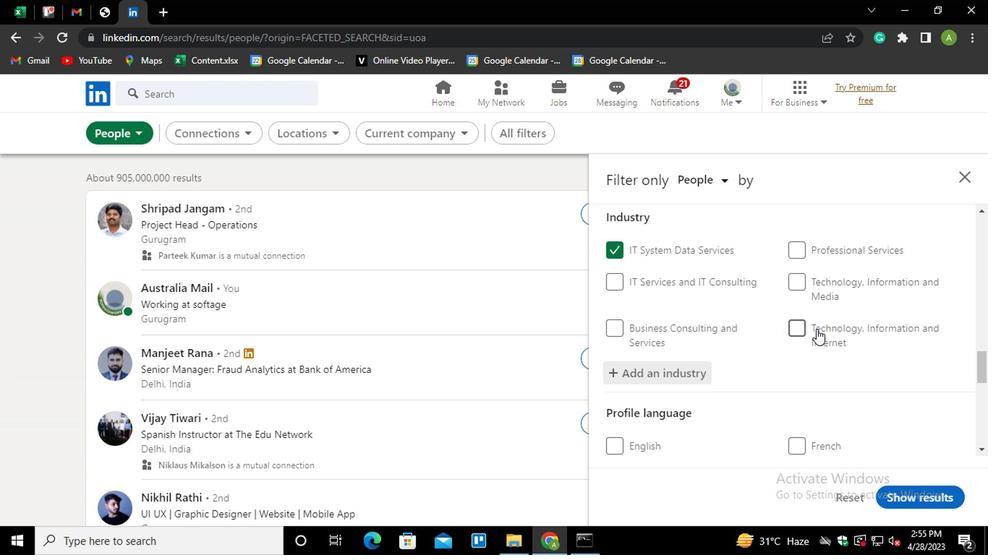 
Action: Mouse scrolled (819, 321) with delta (0, -1)
Screenshot: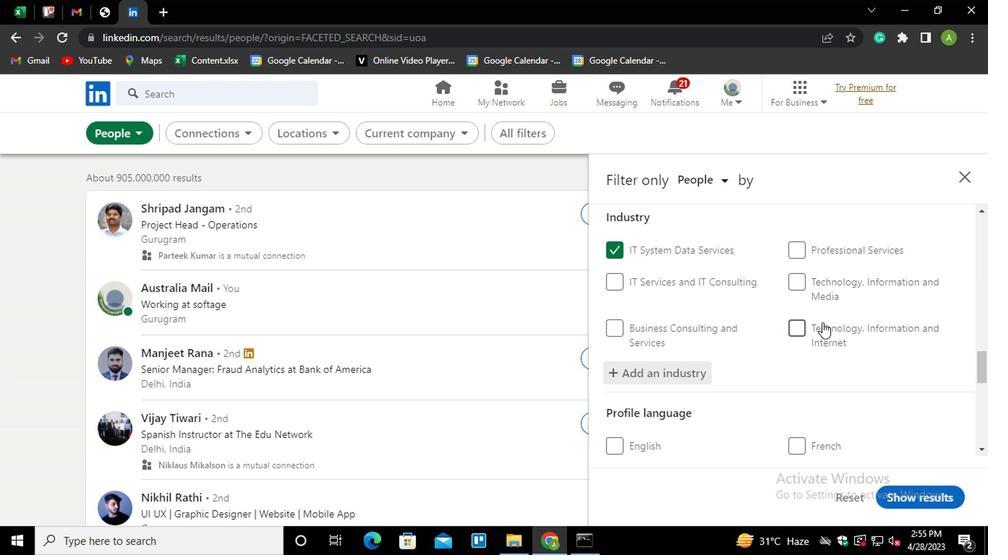 
Action: Mouse scrolled (819, 321) with delta (0, -1)
Screenshot: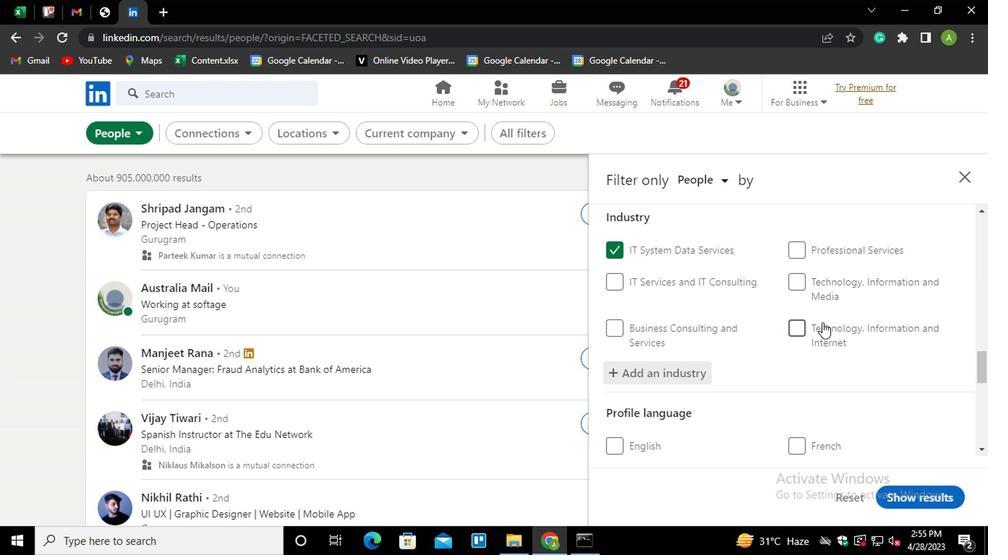 
Action: Mouse scrolled (819, 321) with delta (0, -1)
Screenshot: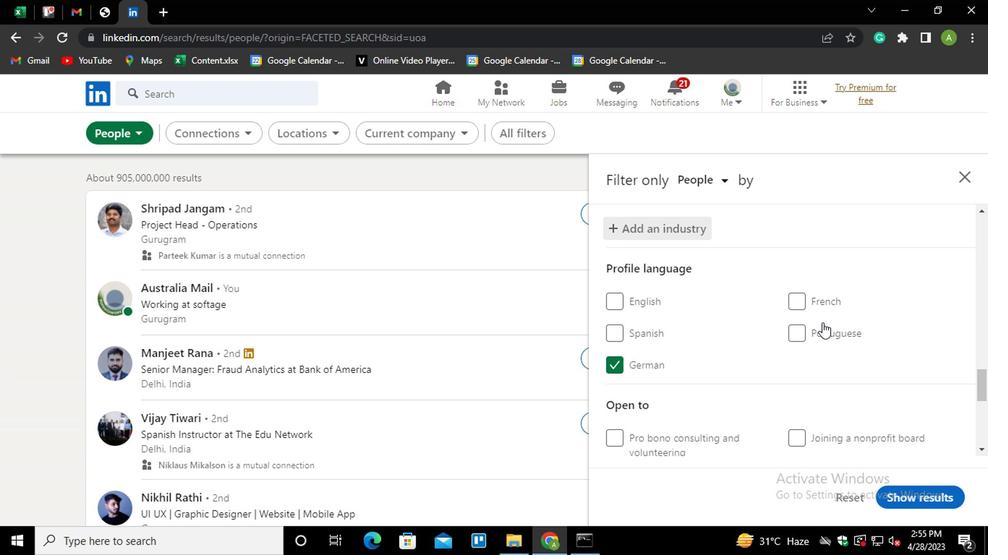 
Action: Mouse scrolled (819, 321) with delta (0, -1)
Screenshot: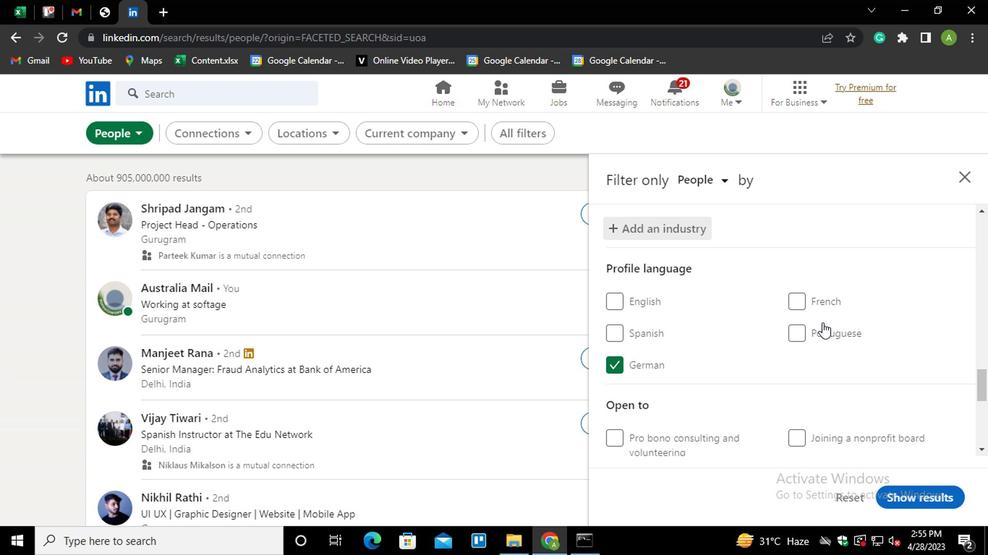 
Action: Mouse scrolled (819, 321) with delta (0, -1)
Screenshot: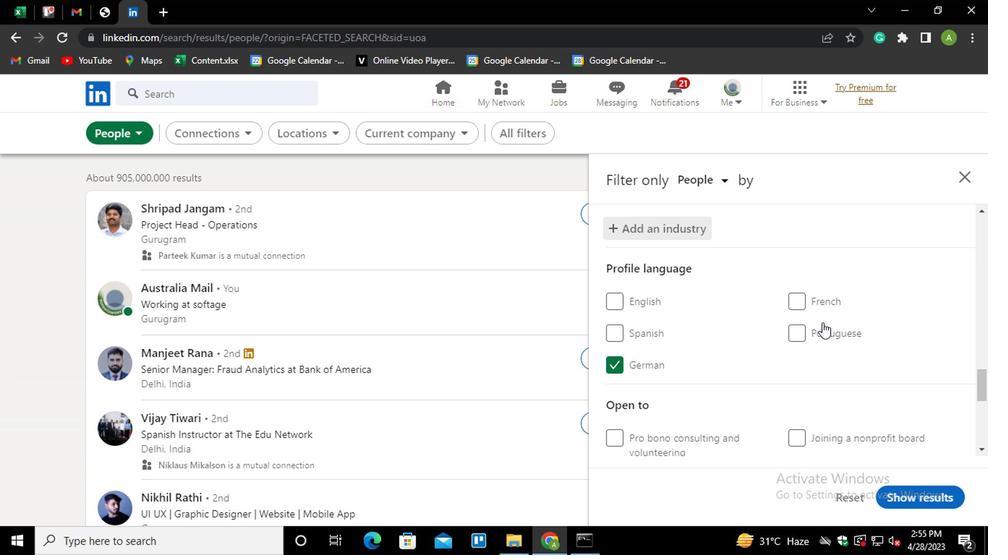 
Action: Mouse scrolled (819, 321) with delta (0, -1)
Screenshot: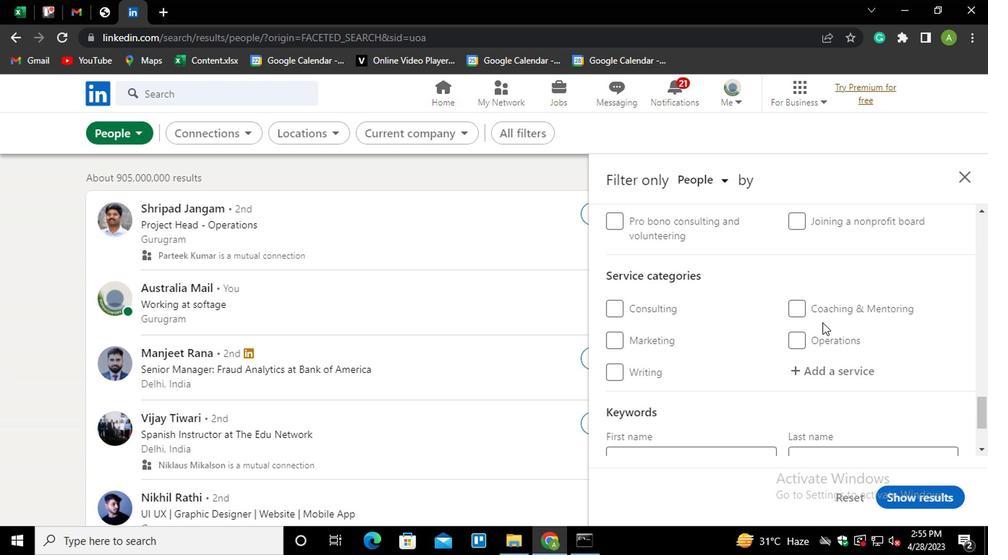 
Action: Mouse moved to (822, 296)
Screenshot: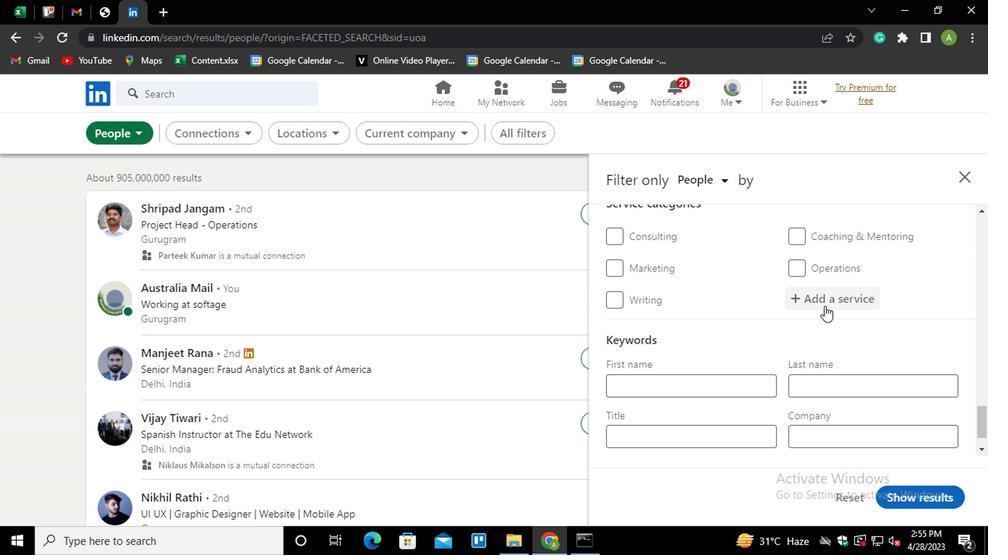
Action: Mouse pressed left at (822, 296)
Screenshot: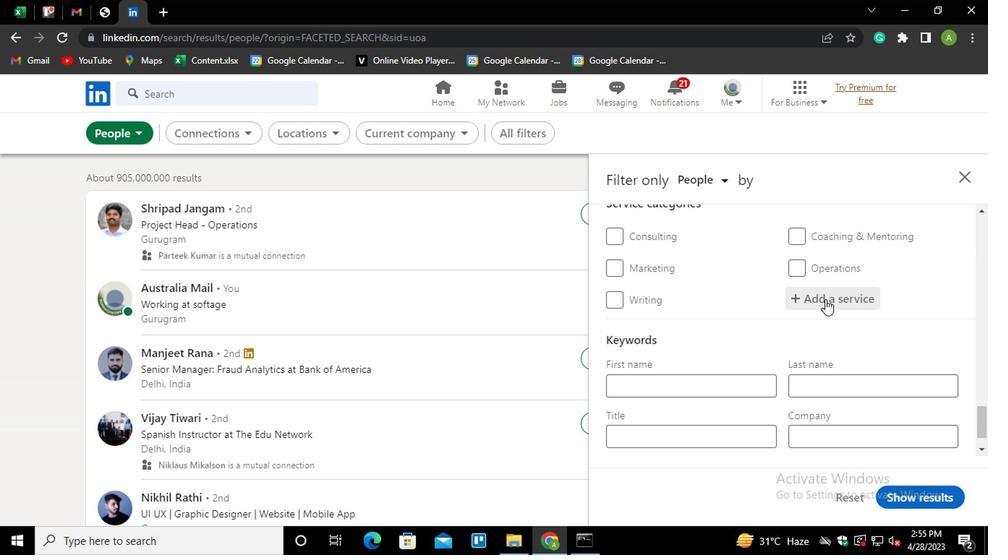
Action: Mouse moved to (823, 296)
Screenshot: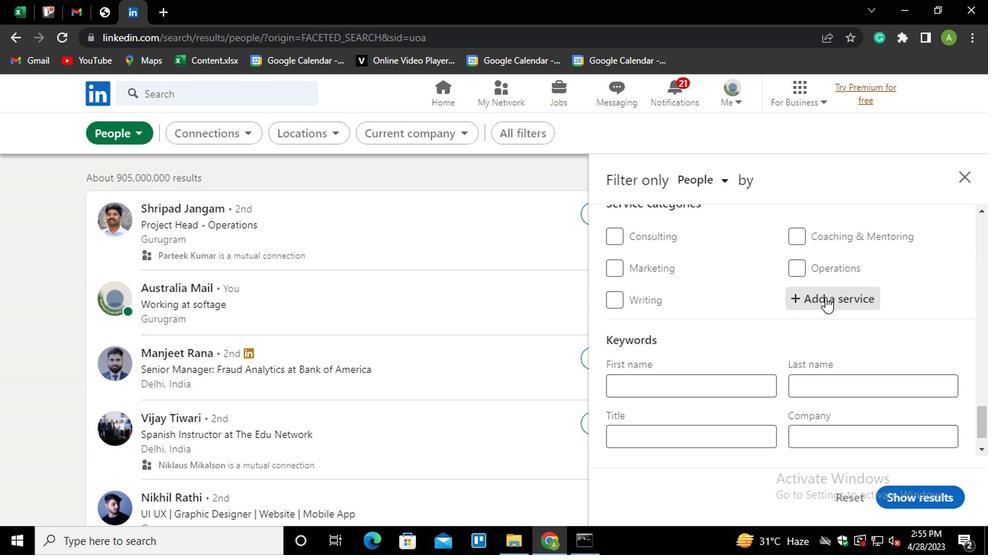 
Action: Mouse pressed left at (823, 296)
Screenshot: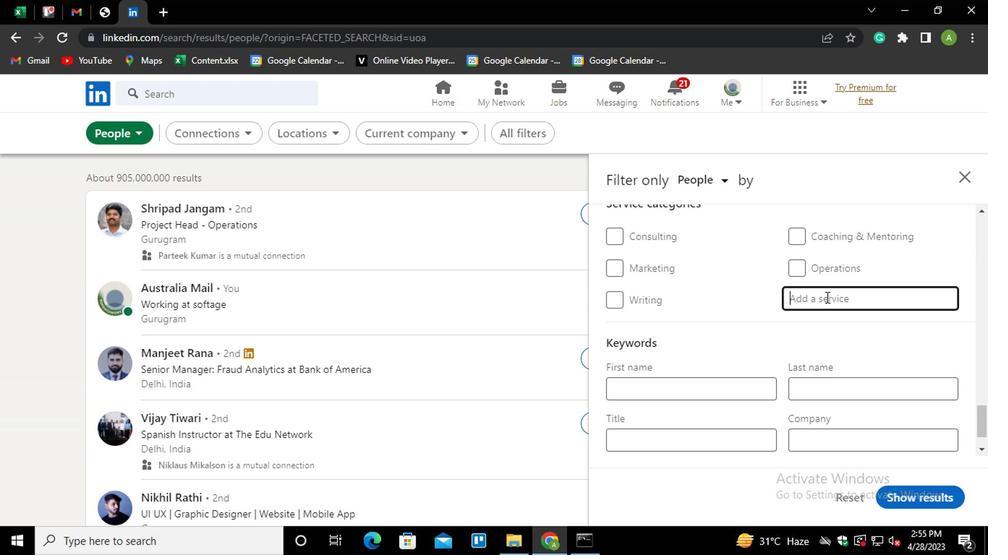 
Action: Key pressed <Key.shift>CATERI<Key.down><Key.enter>
Screenshot: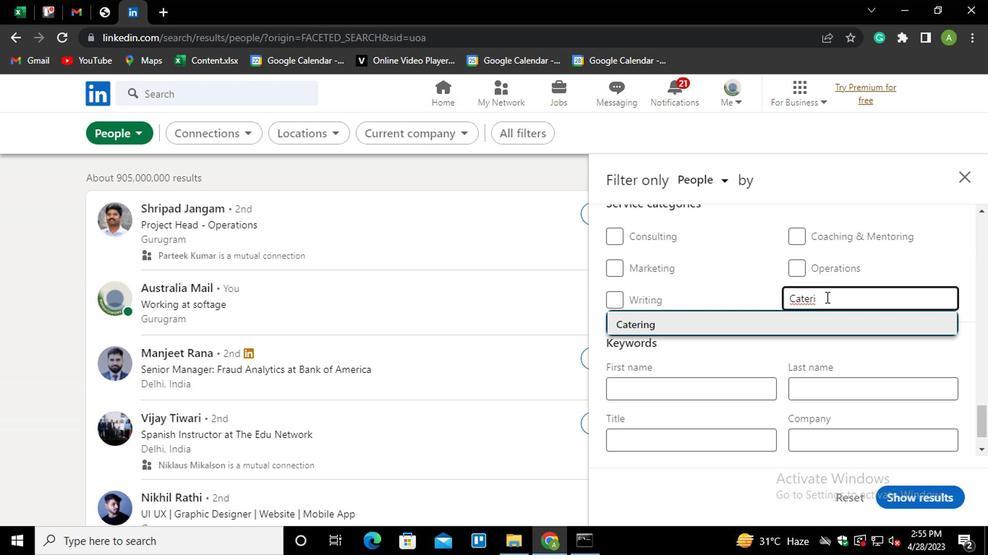 
Action: Mouse scrolled (823, 296) with delta (0, 0)
Screenshot: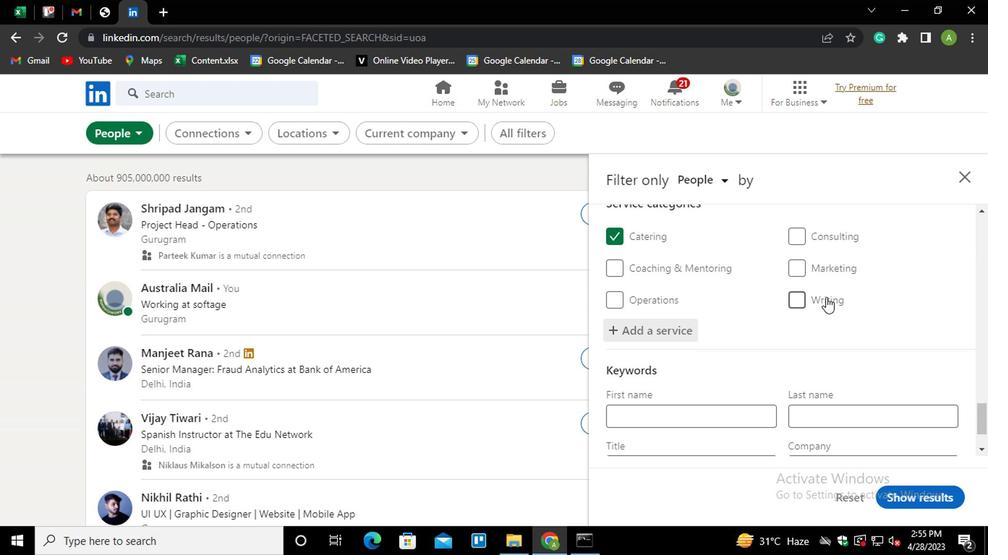 
Action: Mouse scrolled (823, 296) with delta (0, 0)
Screenshot: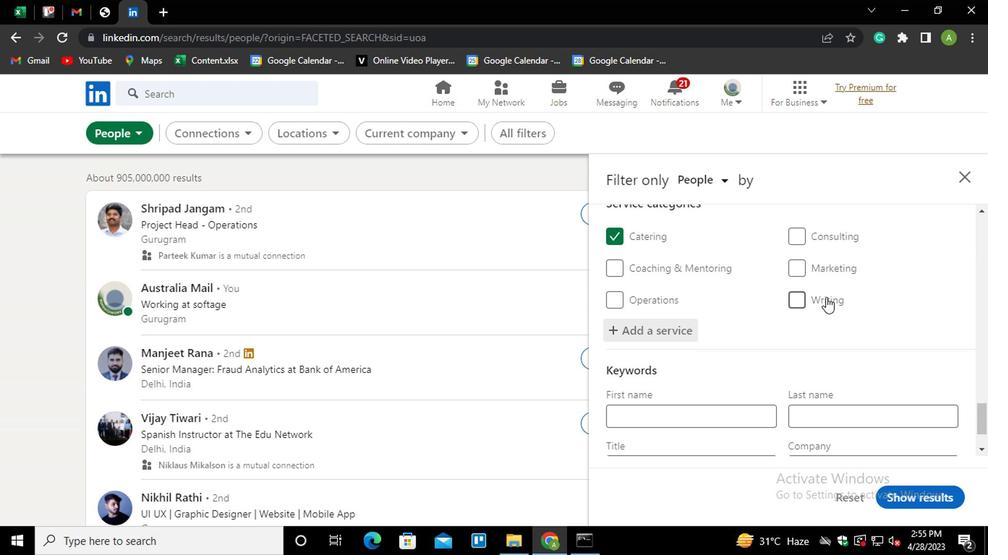 
Action: Mouse scrolled (823, 296) with delta (0, 0)
Screenshot: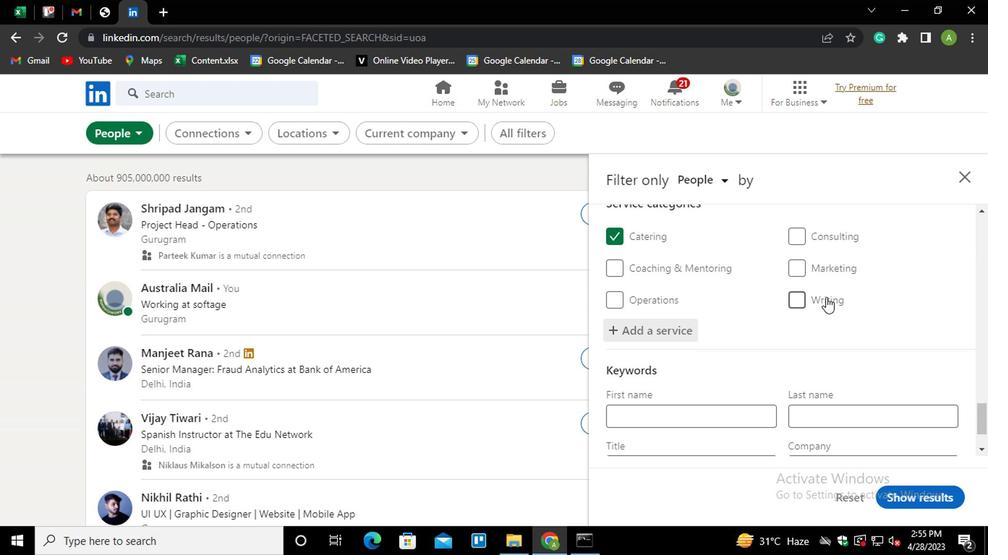 
Action: Mouse scrolled (823, 296) with delta (0, 0)
Screenshot: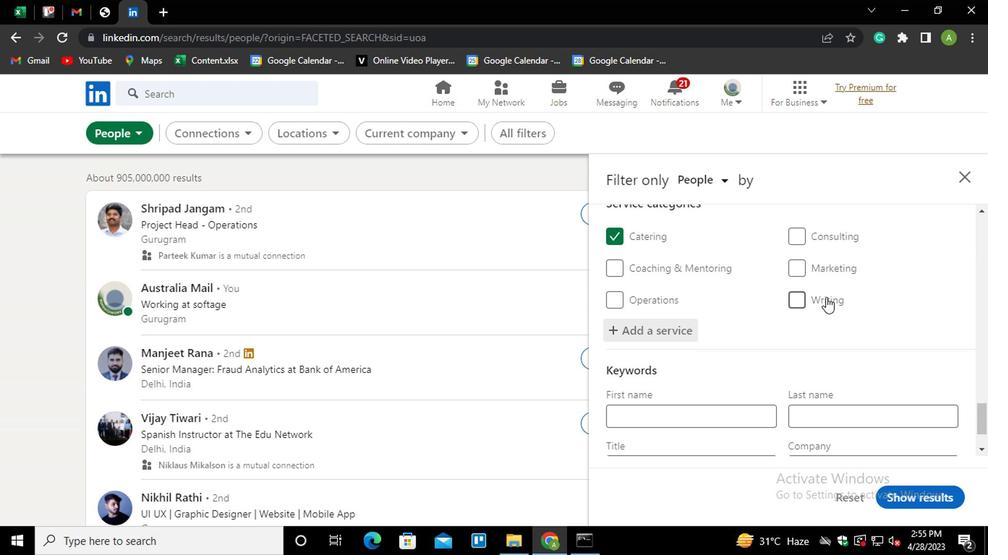 
Action: Mouse scrolled (823, 296) with delta (0, 0)
Screenshot: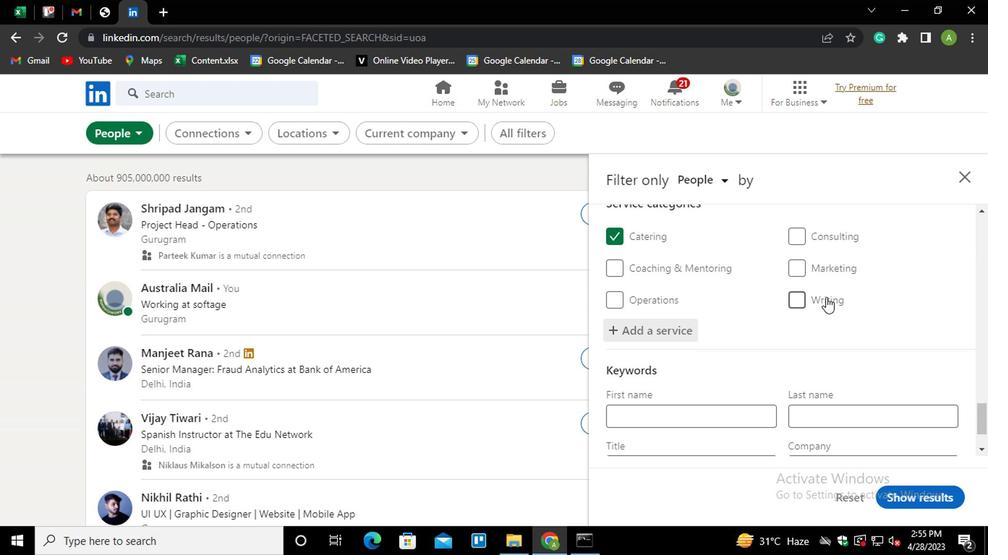 
Action: Mouse scrolled (823, 296) with delta (0, 0)
Screenshot: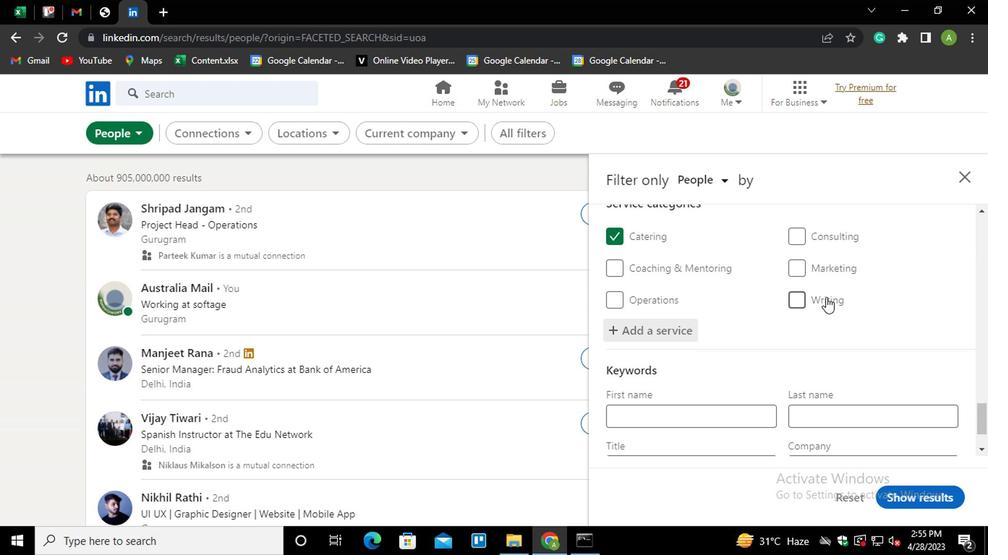 
Action: Mouse moved to (696, 394)
Screenshot: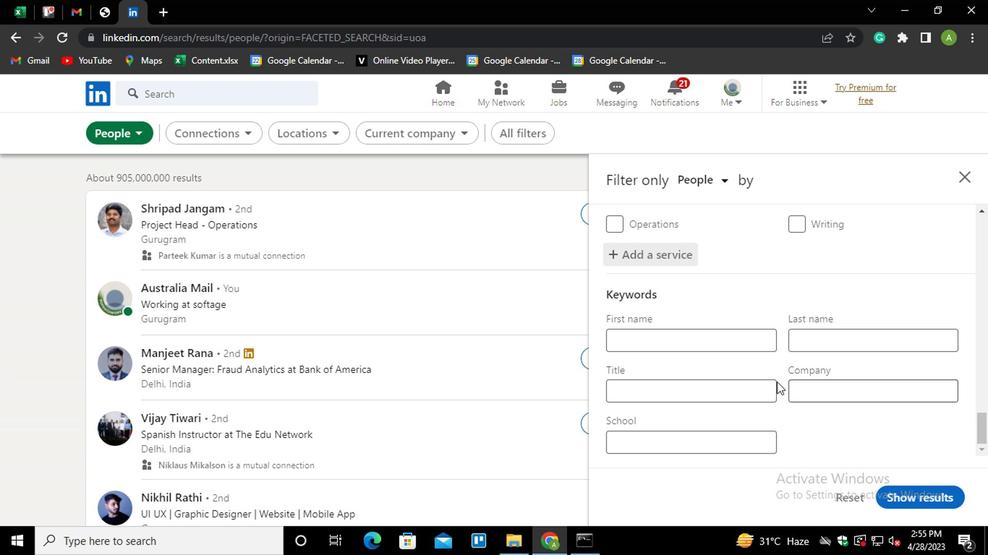 
Action: Mouse pressed left at (696, 394)
Screenshot: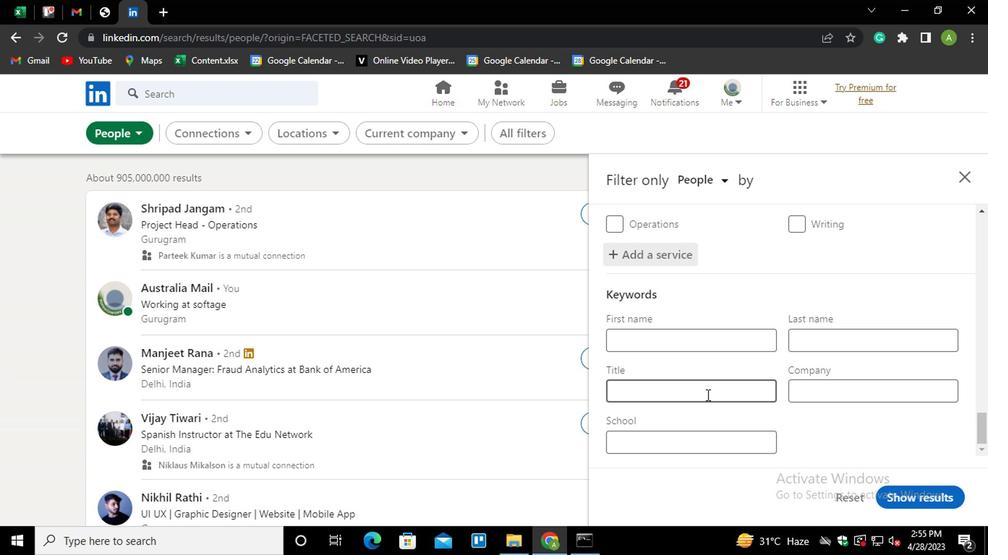 
Action: Key pressed <Key.shift>PETROLEUM<Key.space><Key.shift>ENG<Key.backspace><Key.backspace>NGINEER
Screenshot: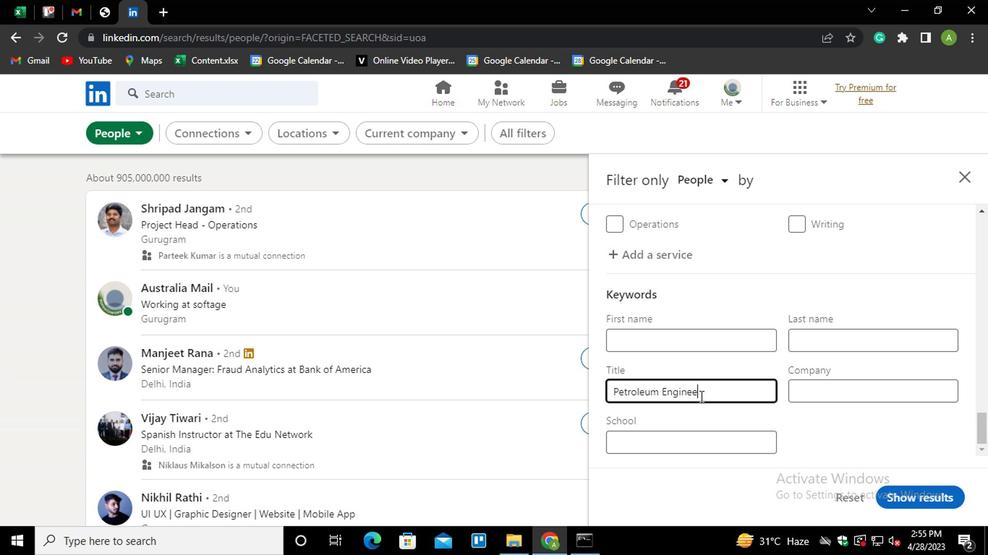 
Action: Mouse moved to (866, 436)
Screenshot: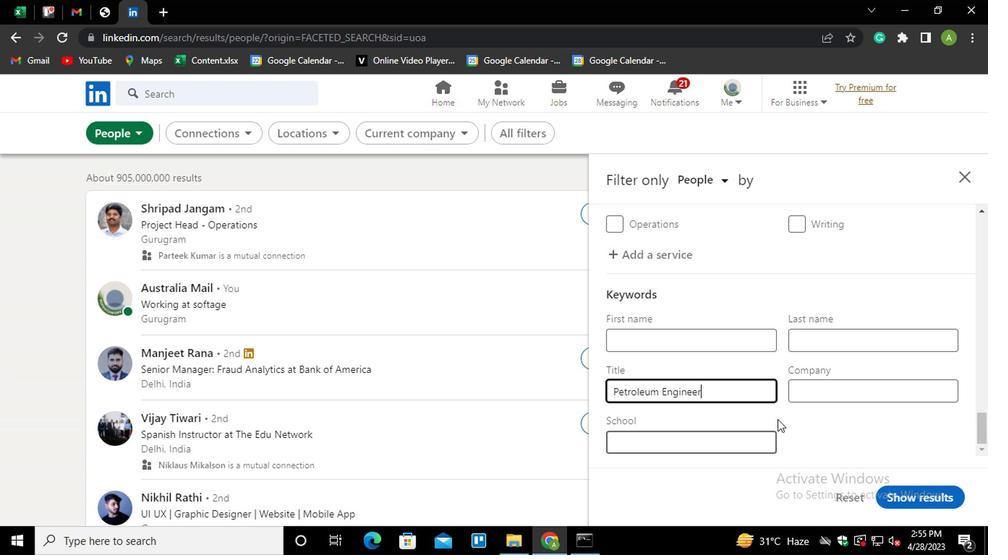 
Action: Mouse pressed left at (866, 436)
Screenshot: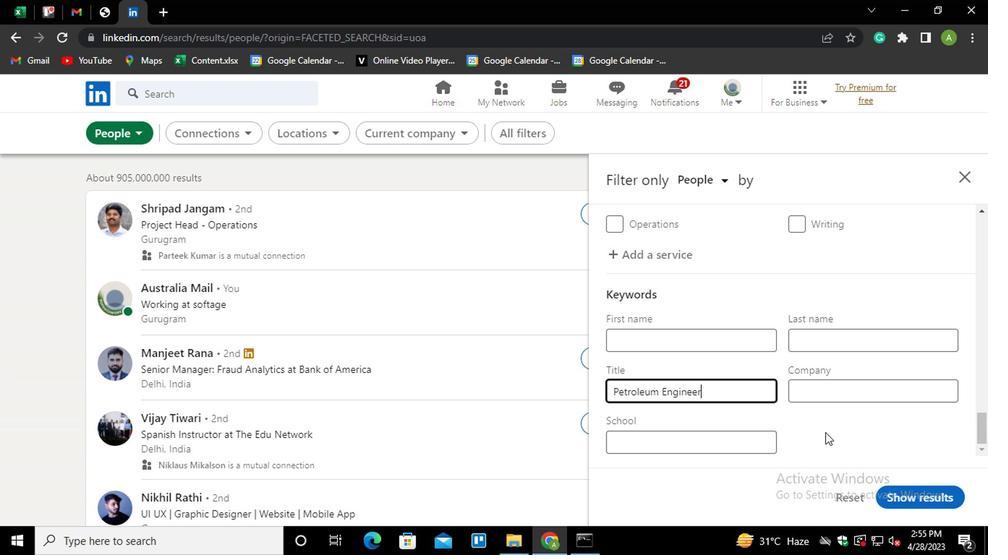 
Action: Mouse moved to (918, 487)
Screenshot: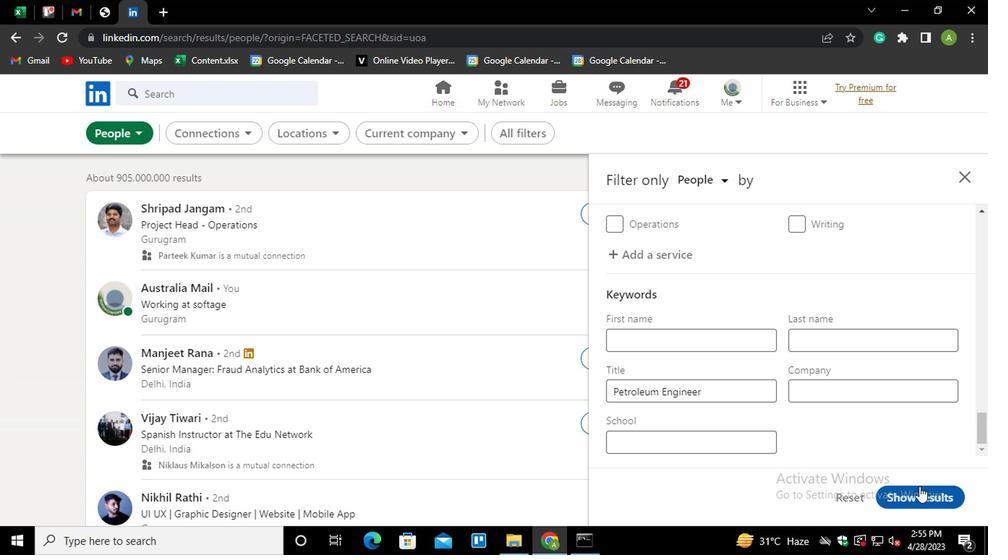 
Action: Mouse pressed left at (918, 487)
Screenshot: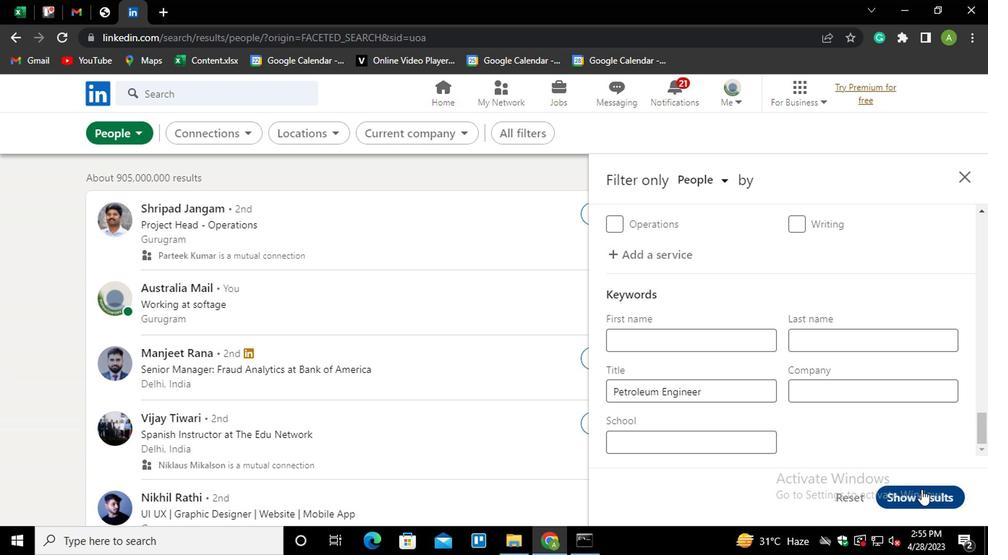 
